 Task: In the  document Regularexercisemeet.rtf Change font size of watermark '117' and place the watermark  'Diagonally '. Insert footer and write ww.ramsons.com
Action: Mouse moved to (300, 392)
Screenshot: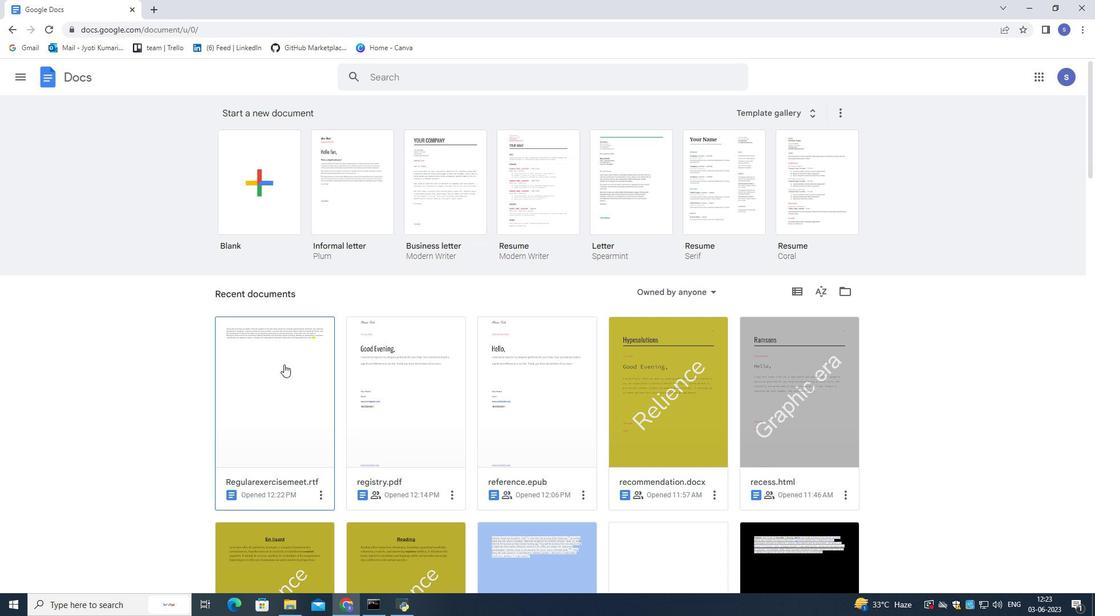 
Action: Mouse pressed left at (300, 392)
Screenshot: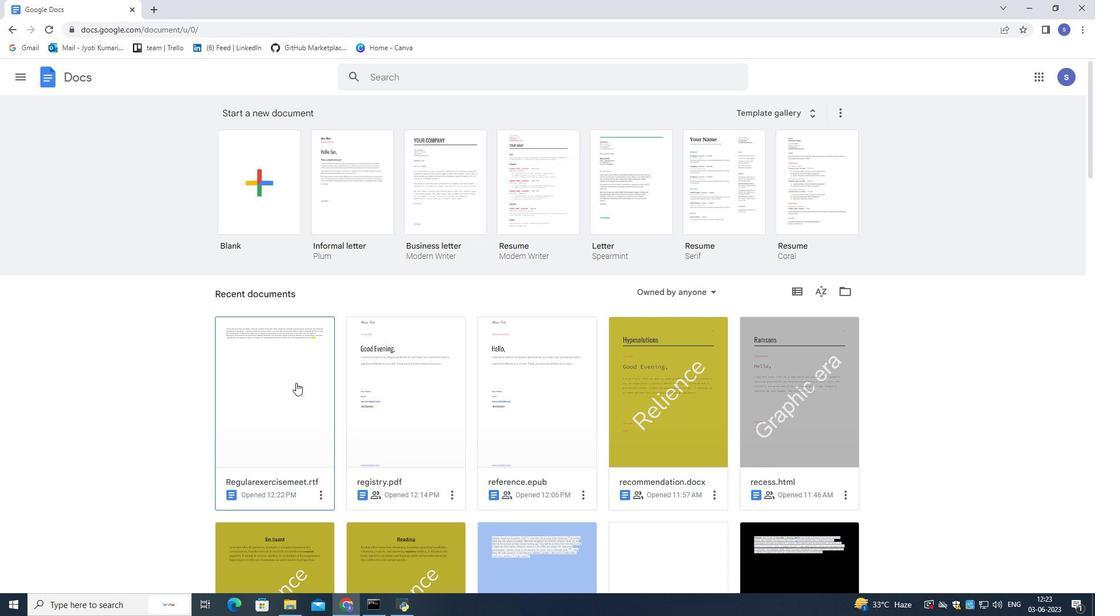 
Action: Mouse moved to (301, 392)
Screenshot: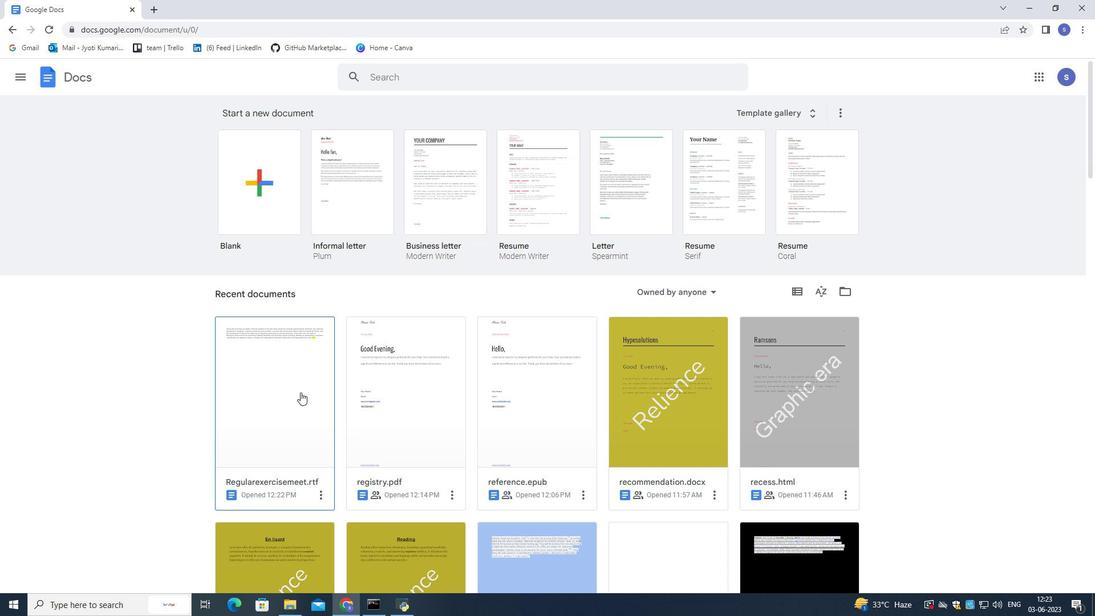
Action: Mouse pressed left at (301, 392)
Screenshot: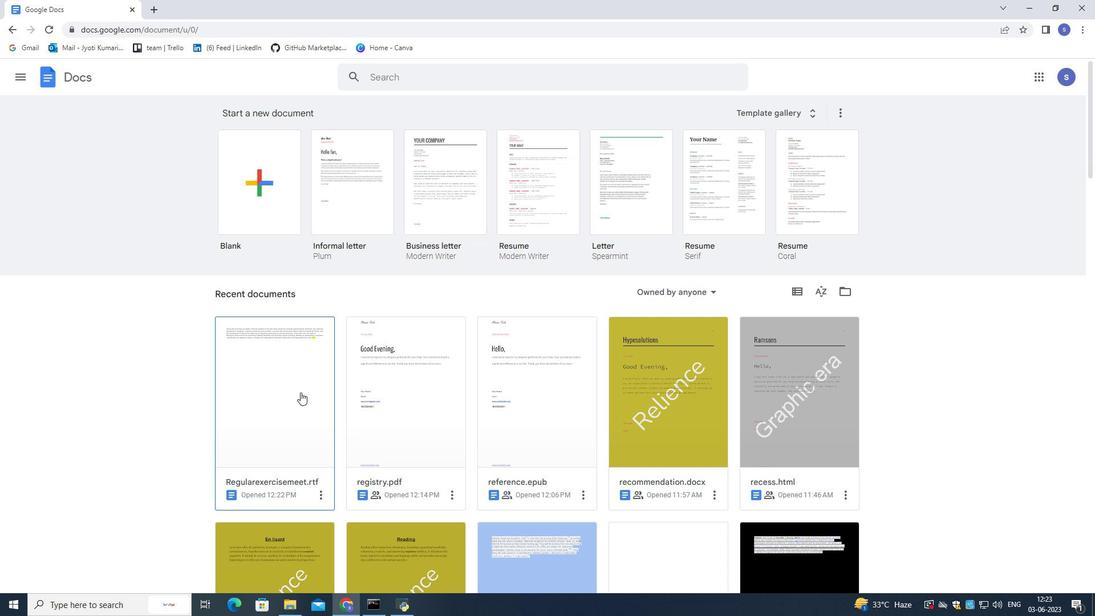 
Action: Mouse moved to (509, 388)
Screenshot: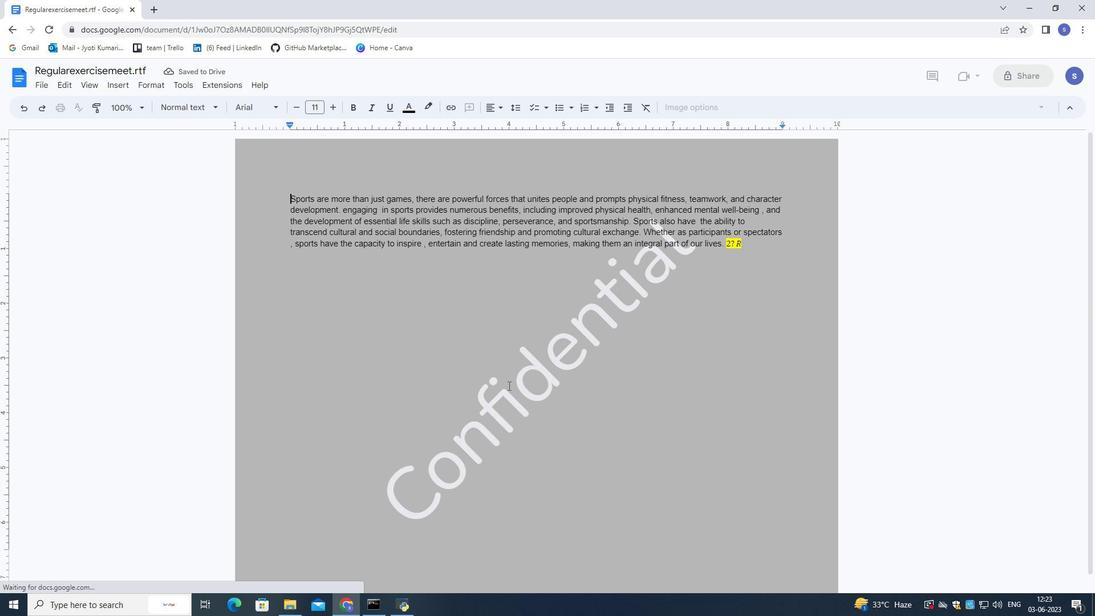 
Action: Mouse pressed left at (509, 388)
Screenshot: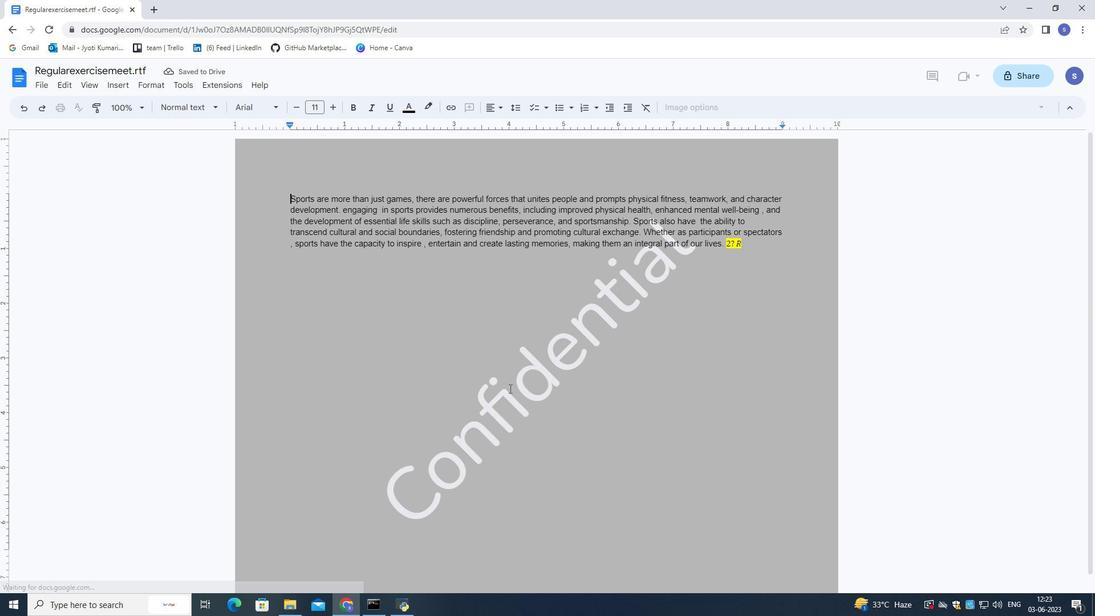 
Action: Mouse moved to (510, 392)
Screenshot: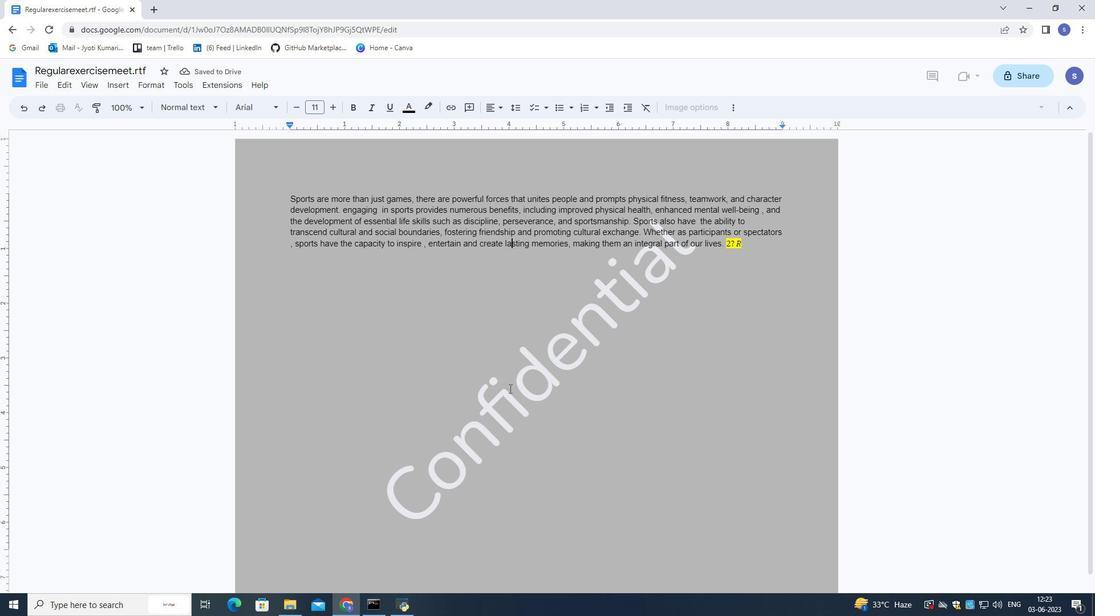 
Action: Mouse pressed left at (510, 392)
Screenshot: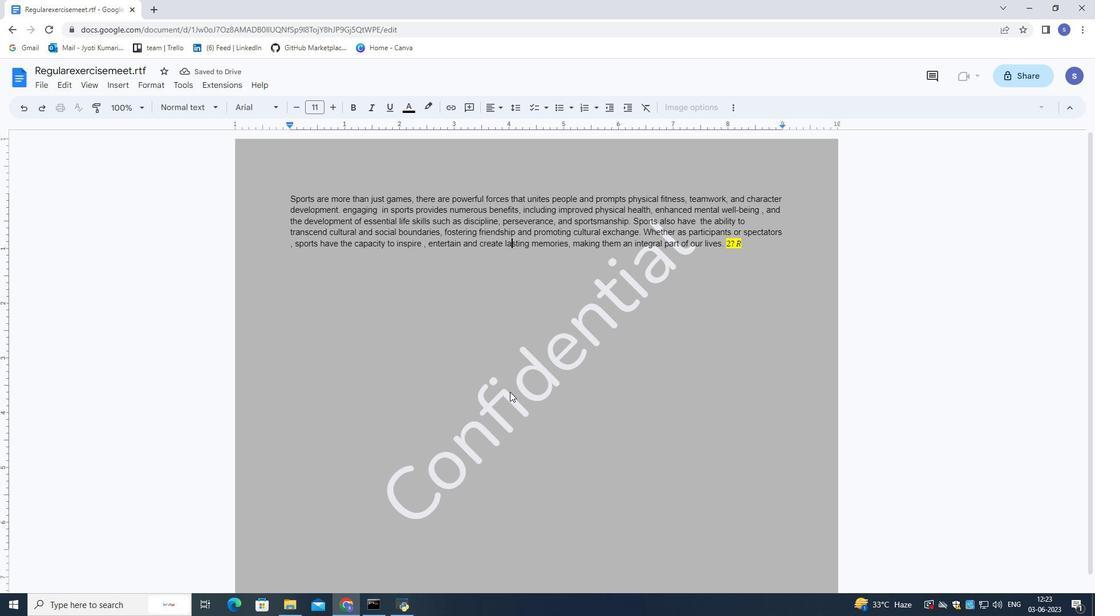 
Action: Mouse pressed left at (510, 392)
Screenshot: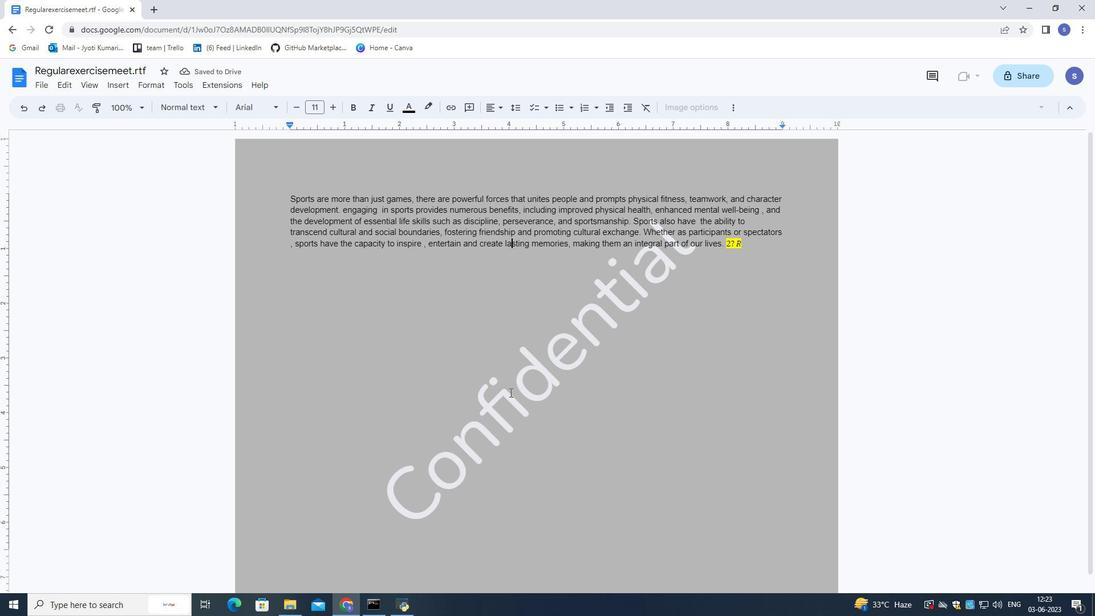 
Action: Mouse pressed left at (510, 392)
Screenshot: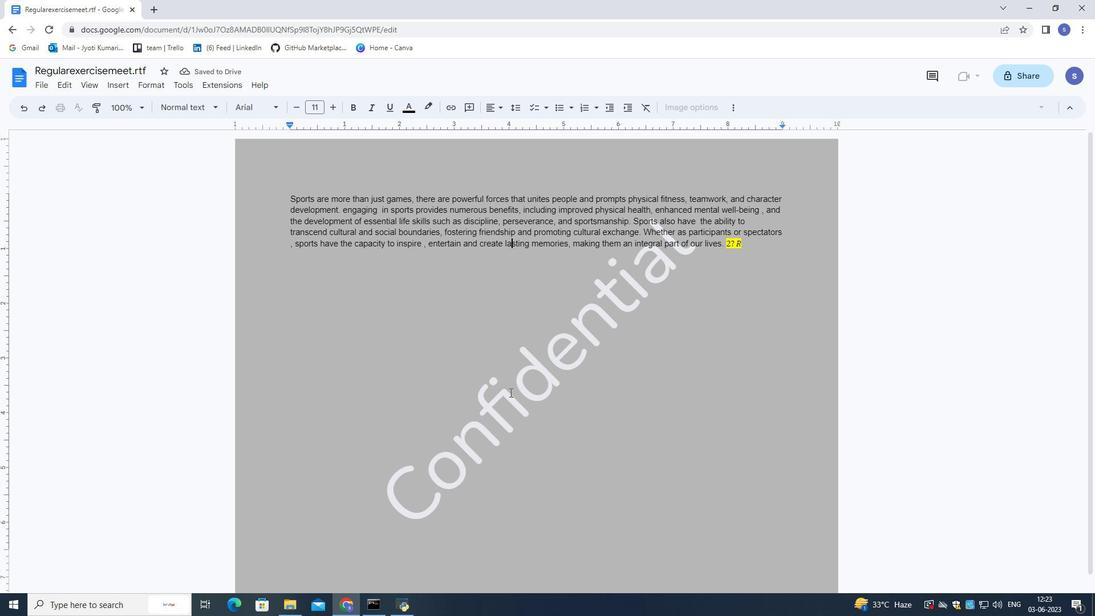 
Action: Mouse pressed left at (510, 392)
Screenshot: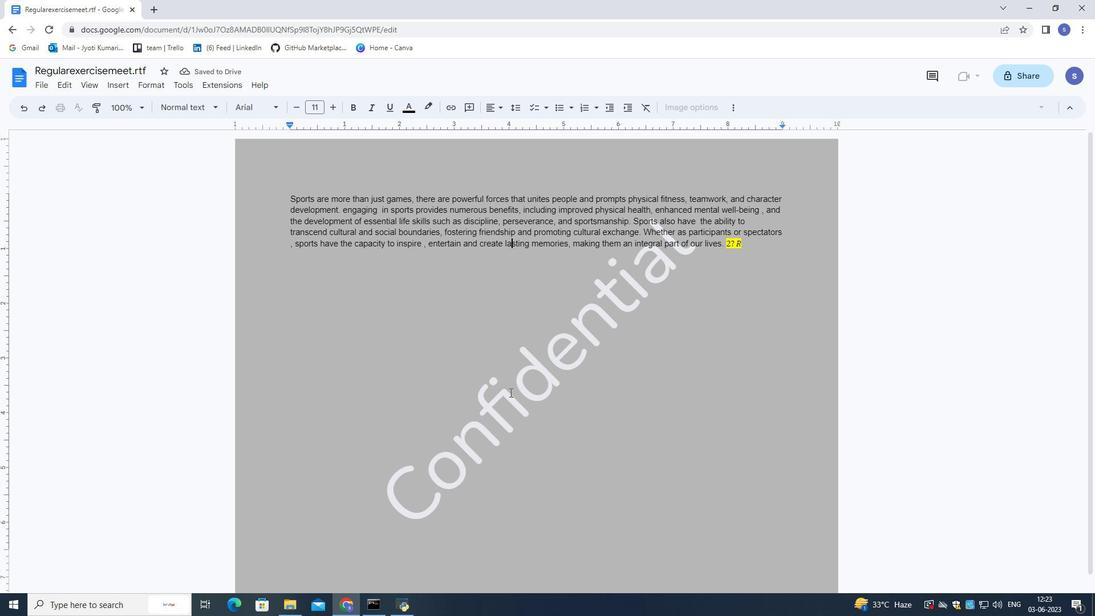 
Action: Mouse moved to (509, 392)
Screenshot: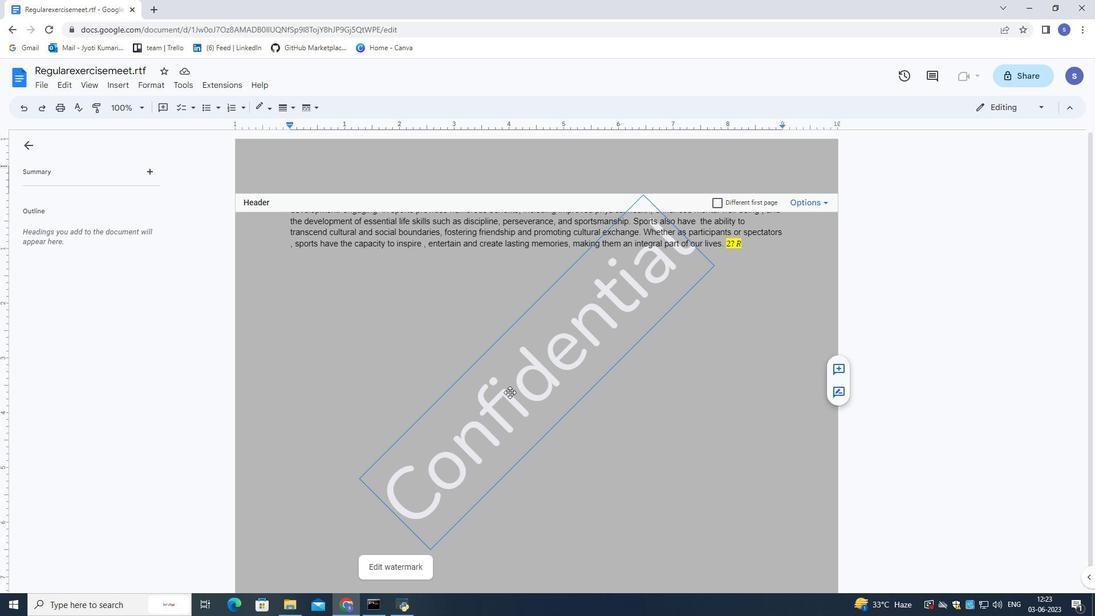 
Action: Mouse scrolled (509, 392) with delta (0, 0)
Screenshot: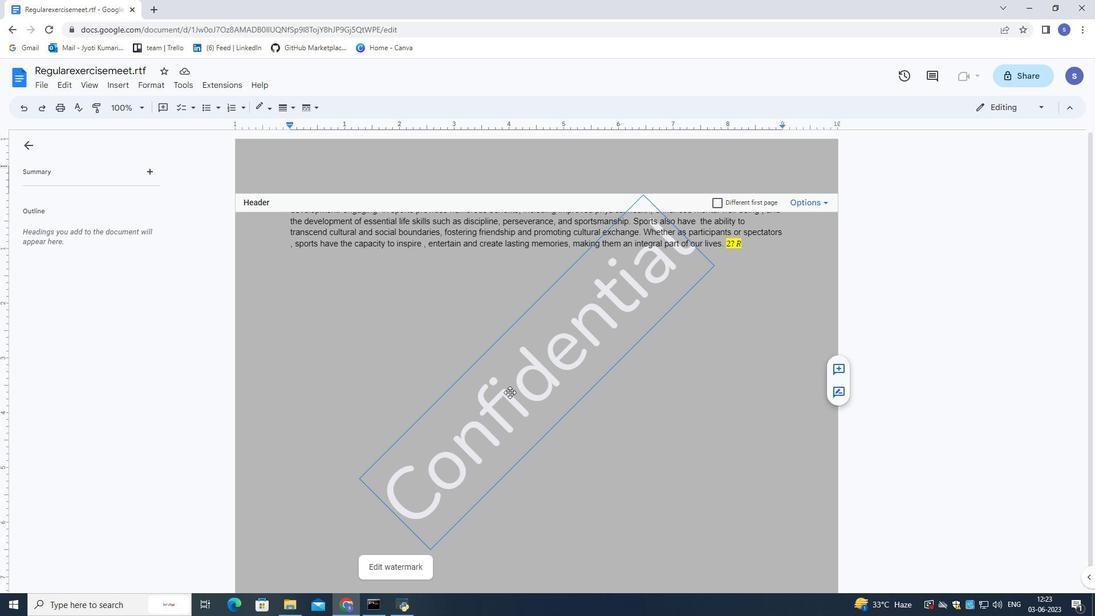 
Action: Mouse scrolled (509, 392) with delta (0, 0)
Screenshot: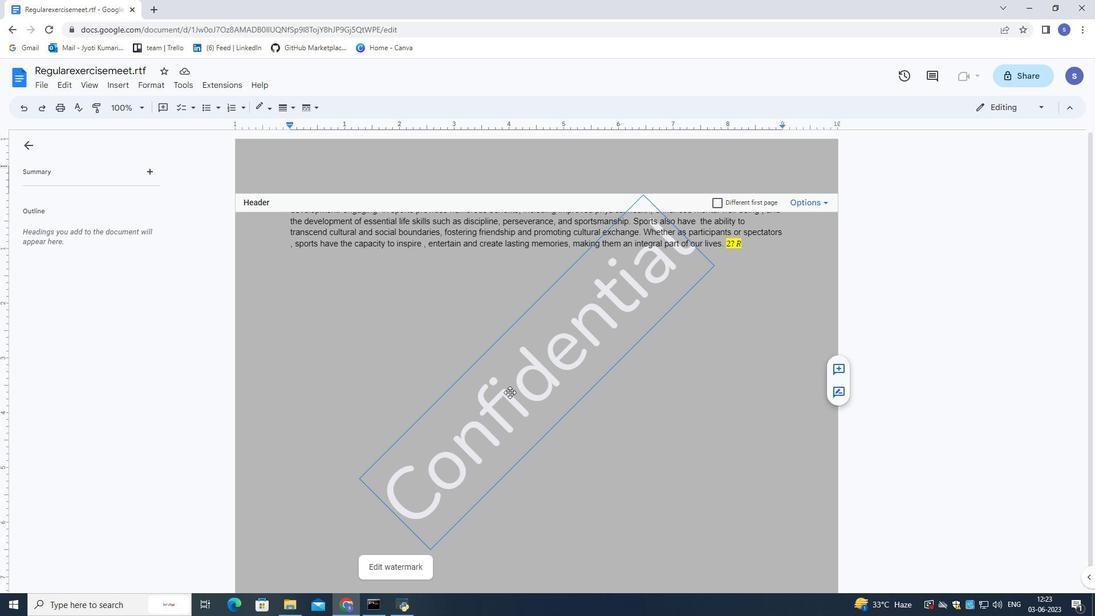 
Action: Mouse moved to (509, 393)
Screenshot: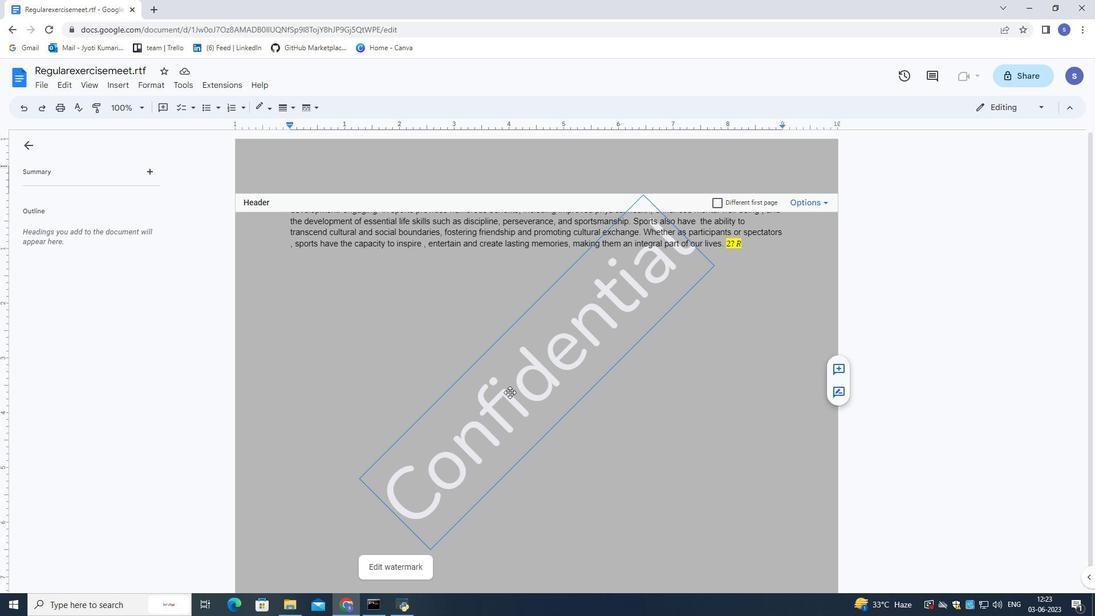 
Action: Mouse scrolled (509, 392) with delta (0, 0)
Screenshot: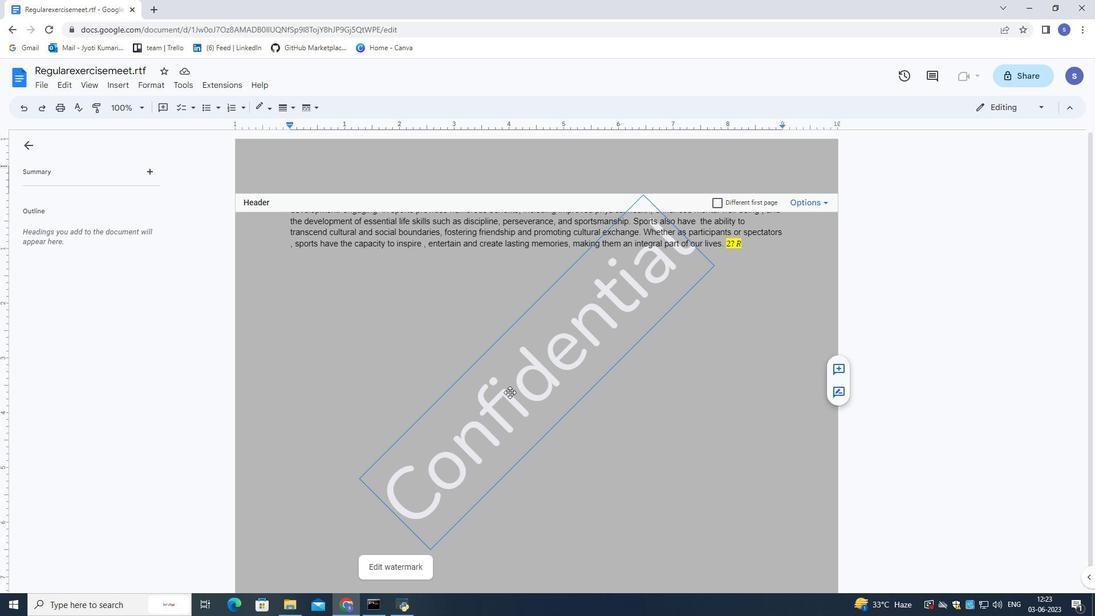 
Action: Mouse scrolled (509, 392) with delta (0, 0)
Screenshot: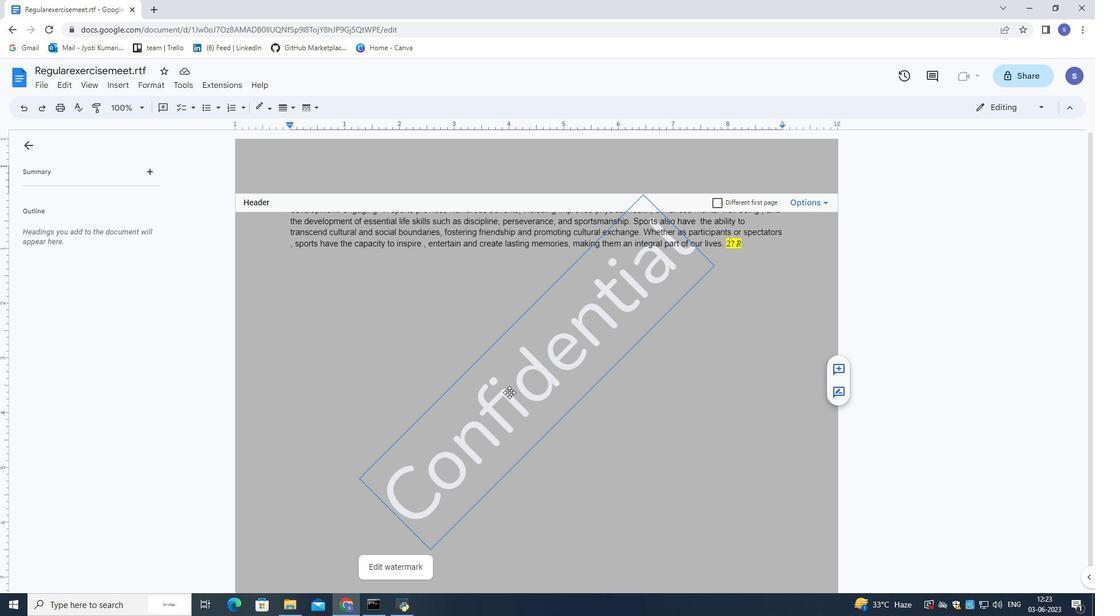 
Action: Mouse moved to (412, 551)
Screenshot: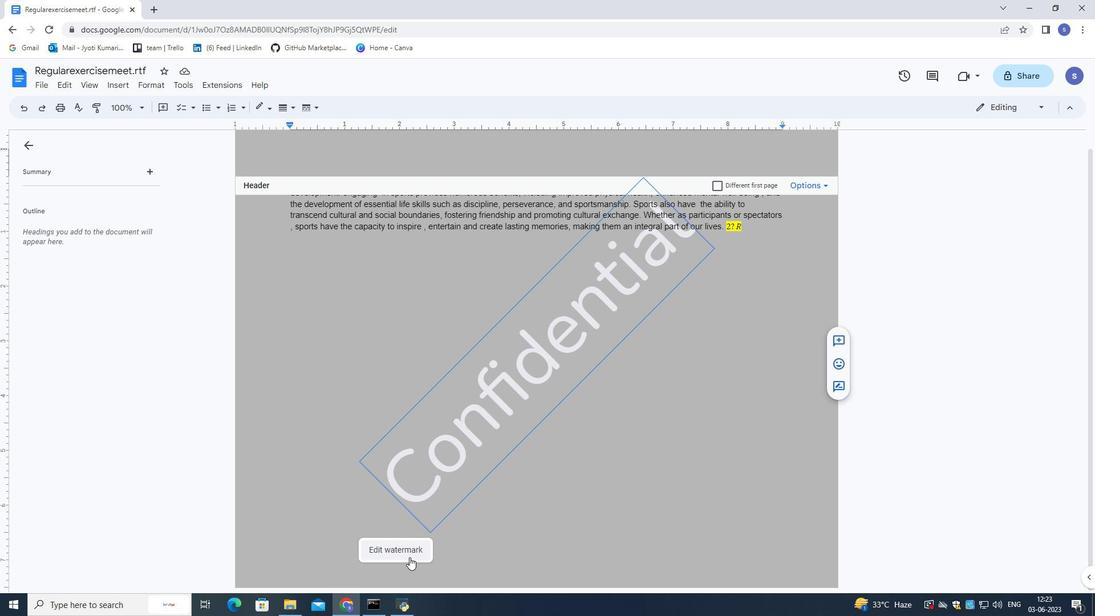 
Action: Mouse pressed left at (412, 551)
Screenshot: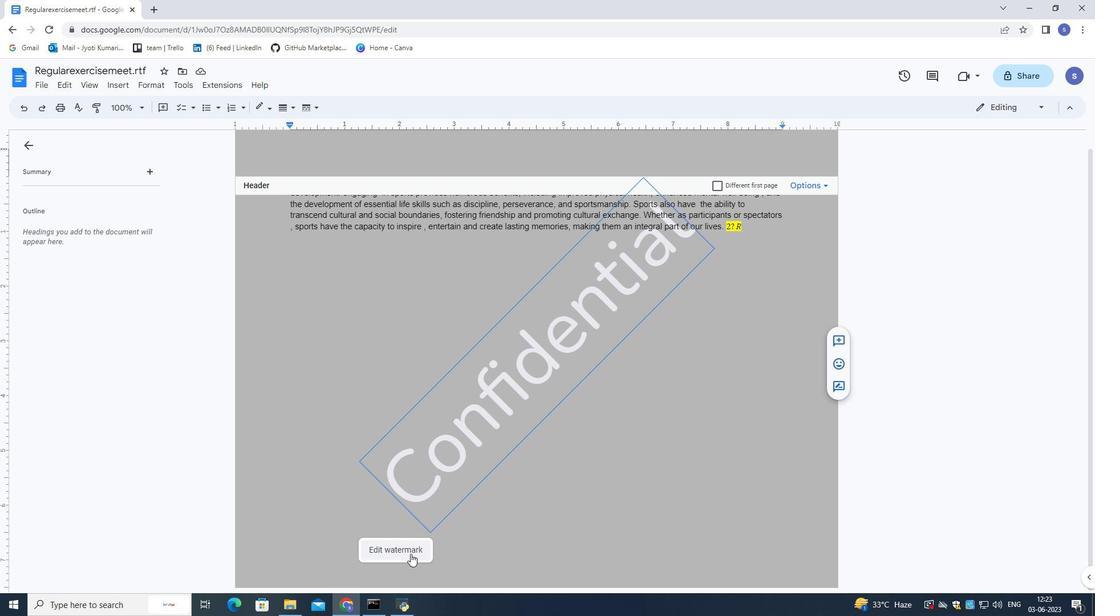 
Action: Mouse moved to (996, 257)
Screenshot: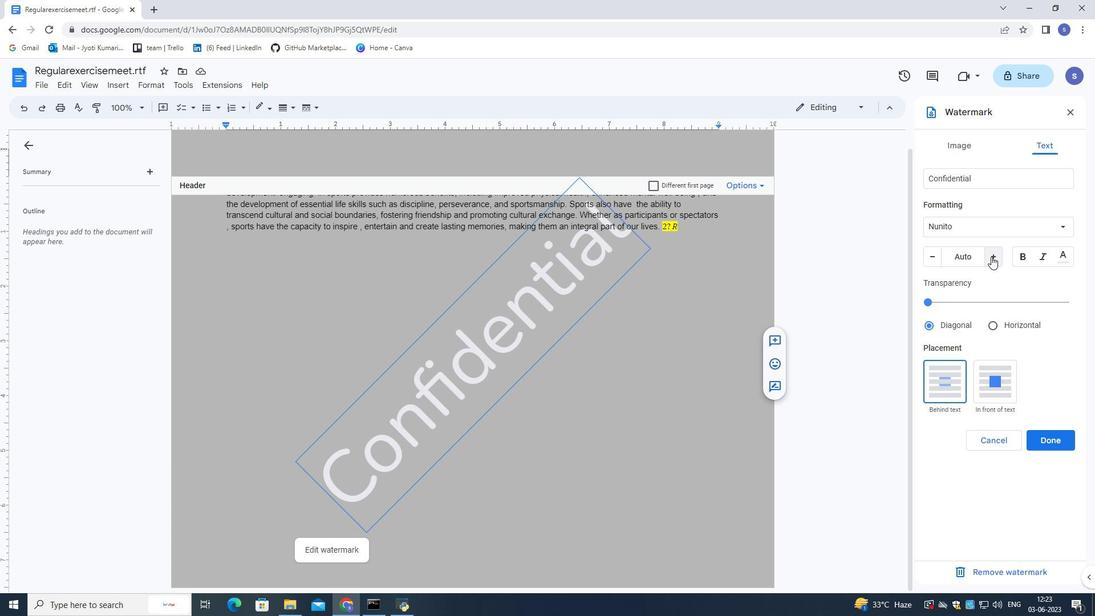 
Action: Mouse pressed left at (996, 257)
Screenshot: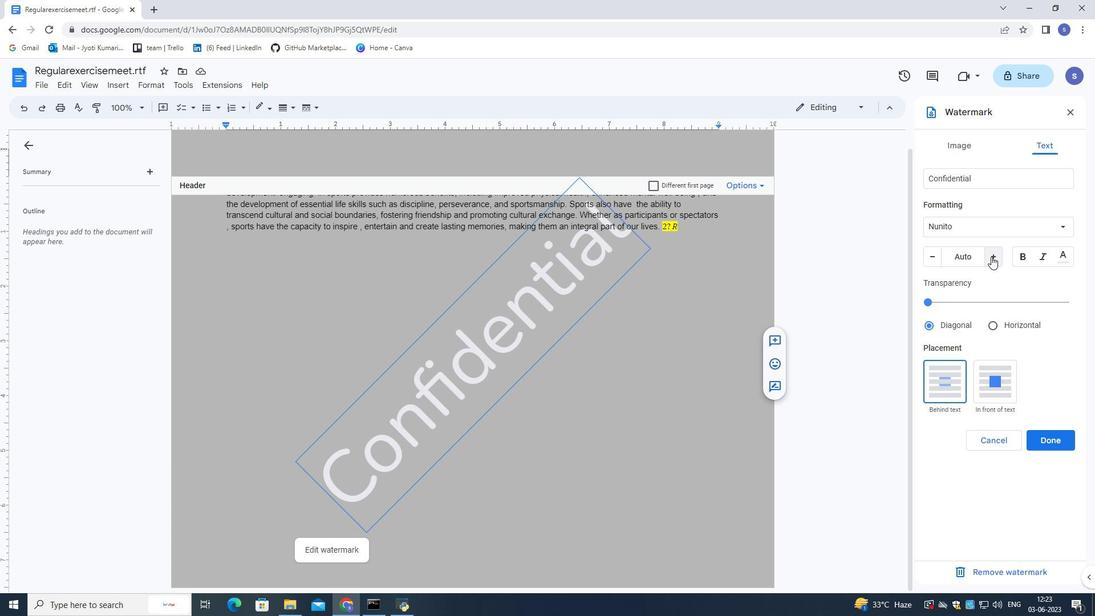
Action: Mouse moved to (996, 257)
Screenshot: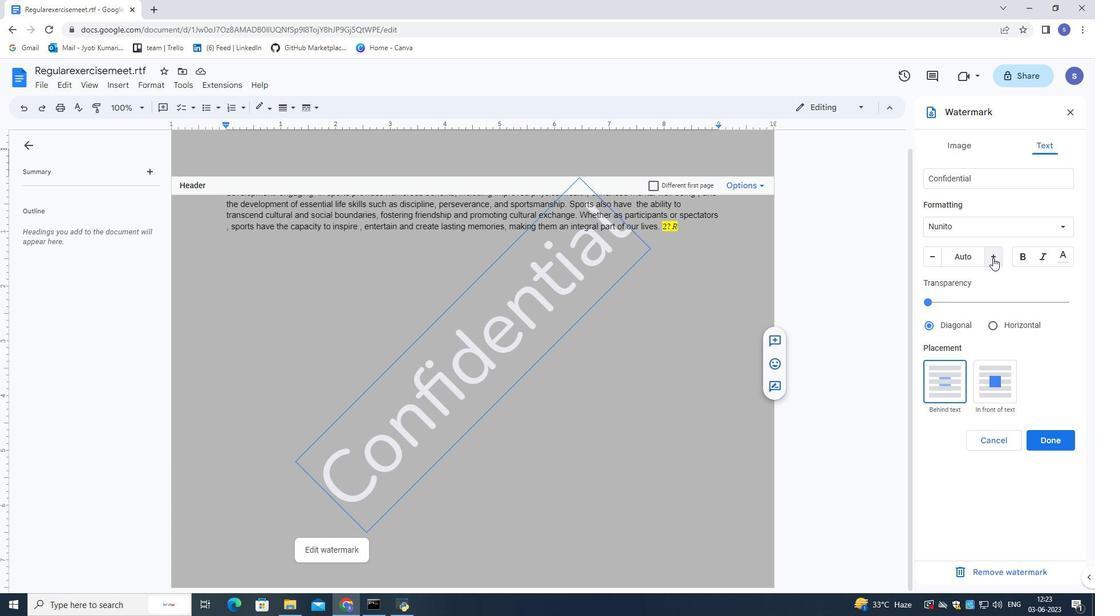 
Action: Mouse pressed left at (996, 257)
Screenshot: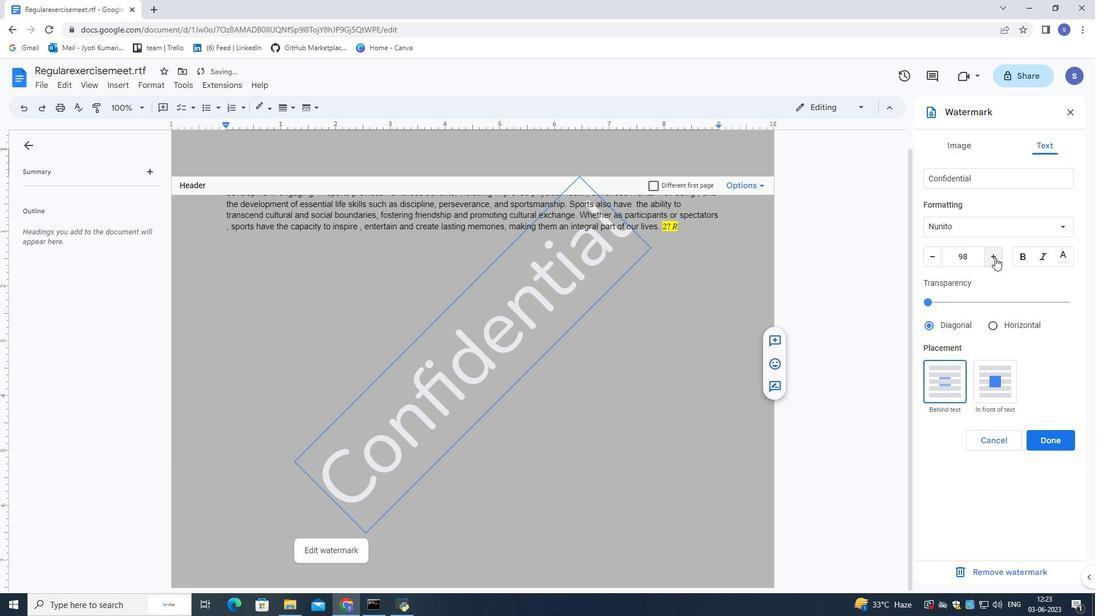 
Action: Mouse pressed left at (996, 257)
Screenshot: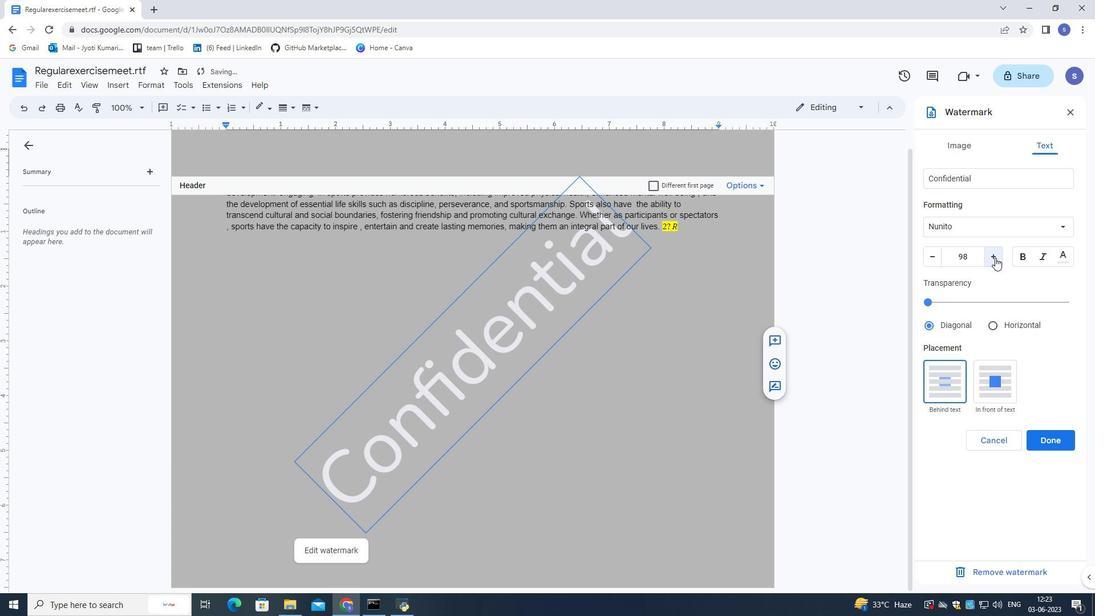 
Action: Mouse pressed left at (996, 257)
Screenshot: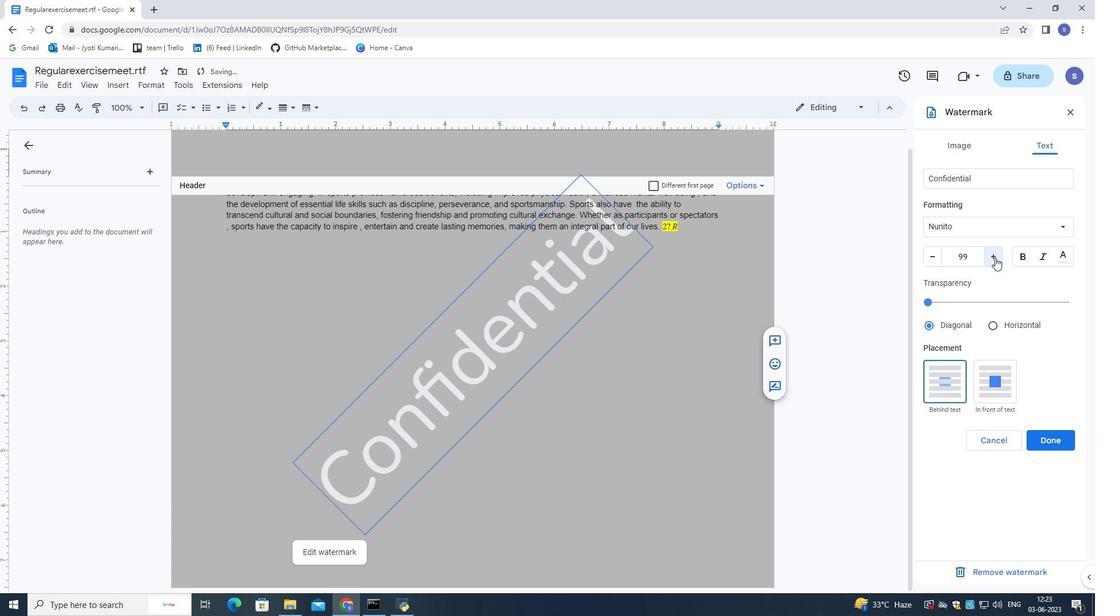 
Action: Mouse pressed left at (996, 257)
Screenshot: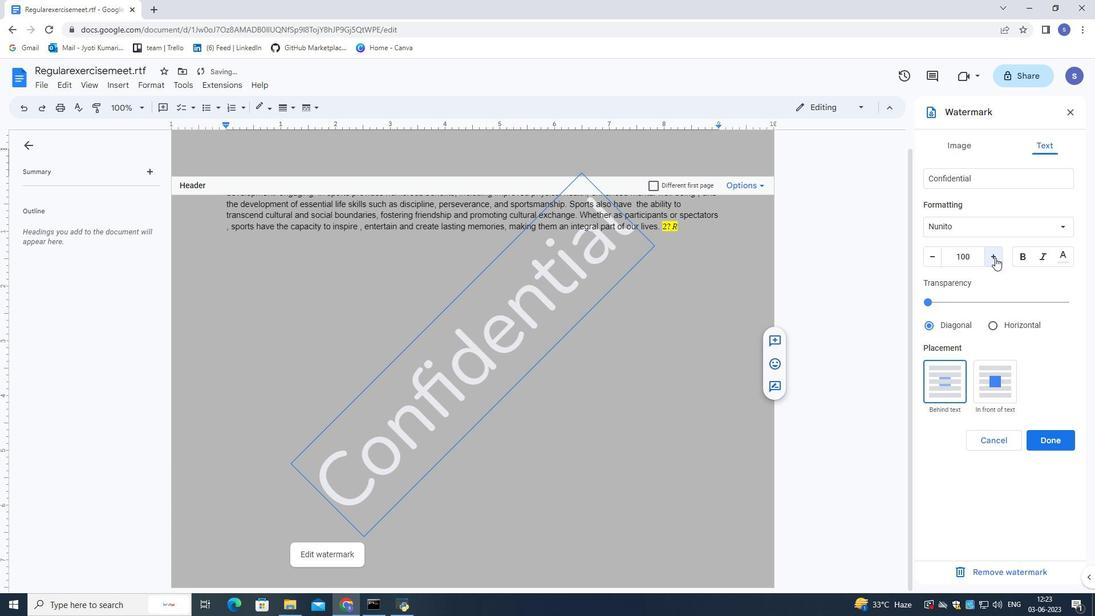 
Action: Mouse pressed left at (996, 257)
Screenshot: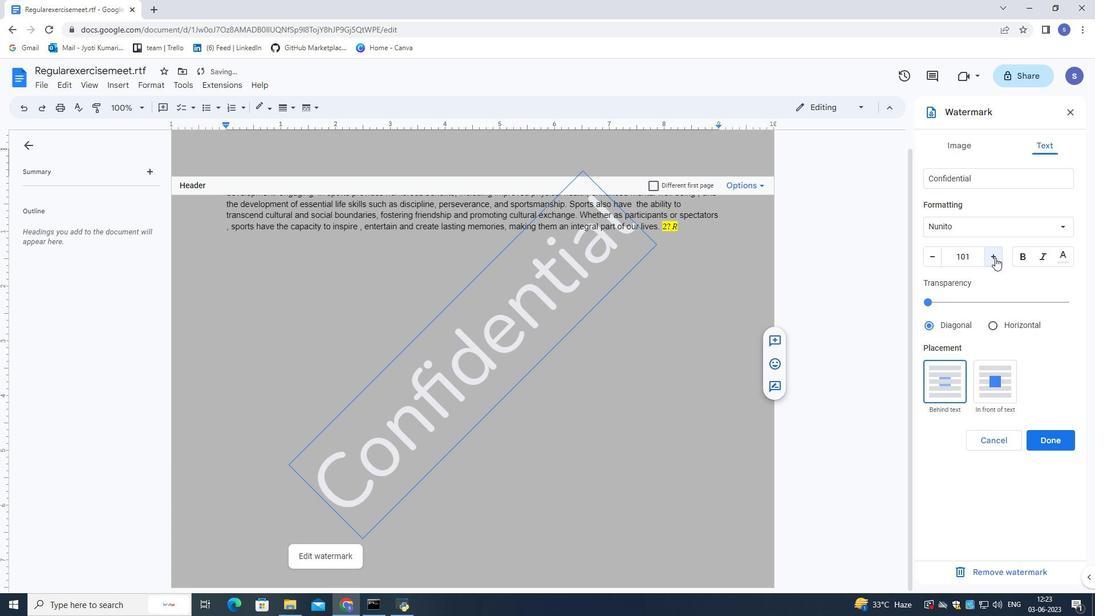 
Action: Mouse pressed left at (996, 257)
Screenshot: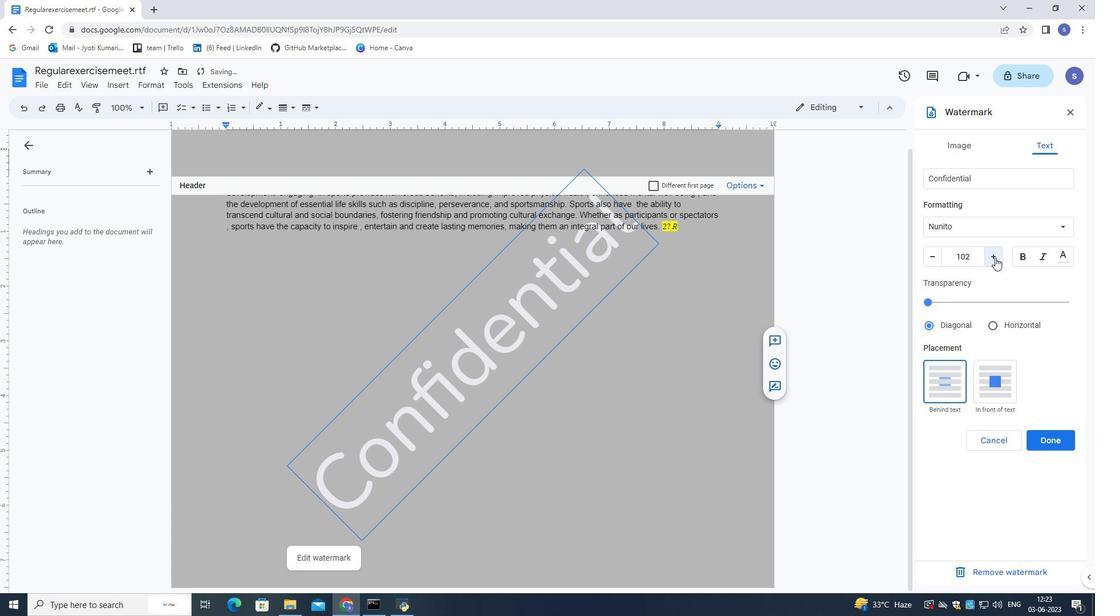 
Action: Mouse pressed left at (996, 257)
Screenshot: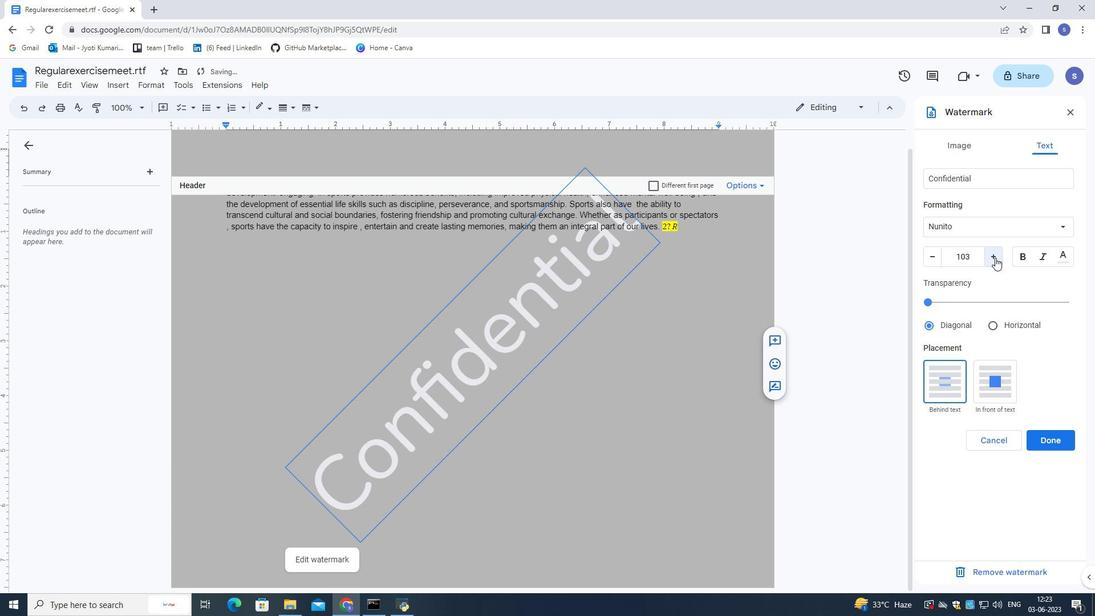 
Action: Mouse pressed left at (996, 257)
Screenshot: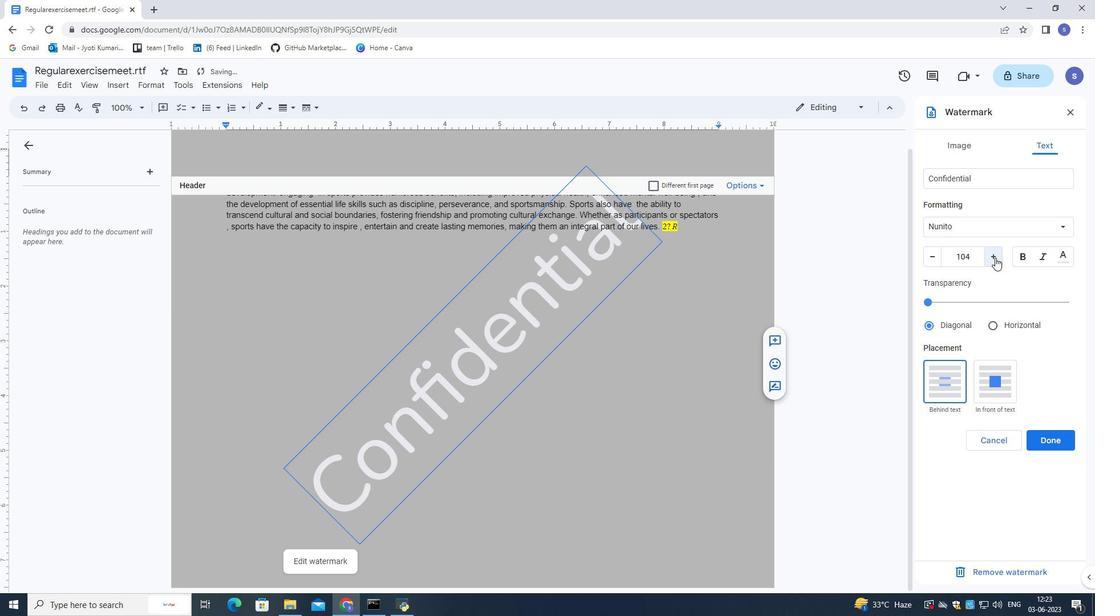 
Action: Mouse pressed left at (996, 257)
Screenshot: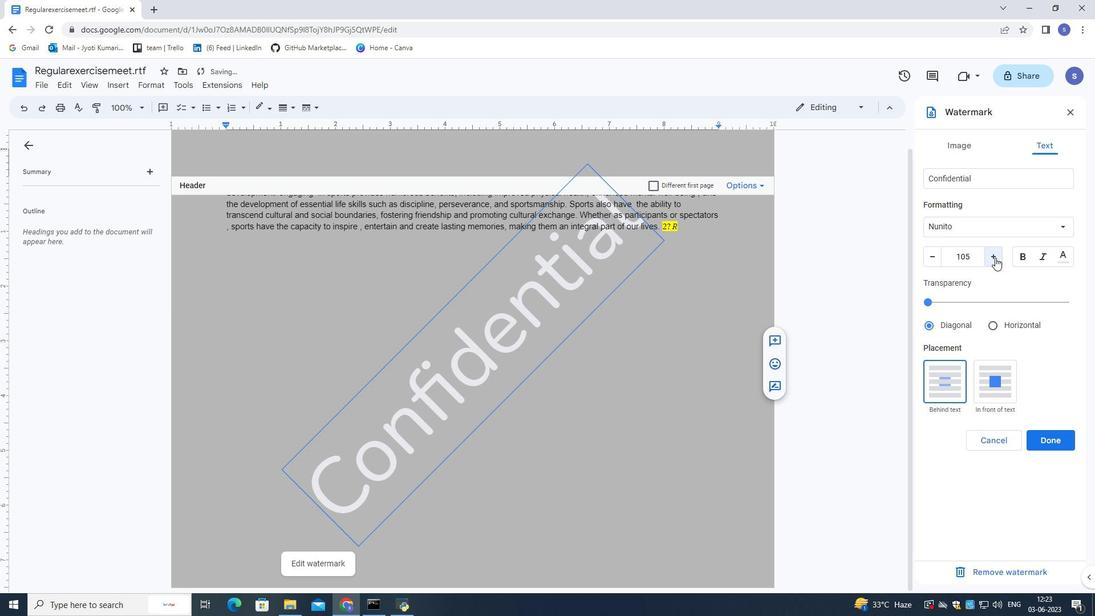 
Action: Mouse pressed left at (996, 257)
Screenshot: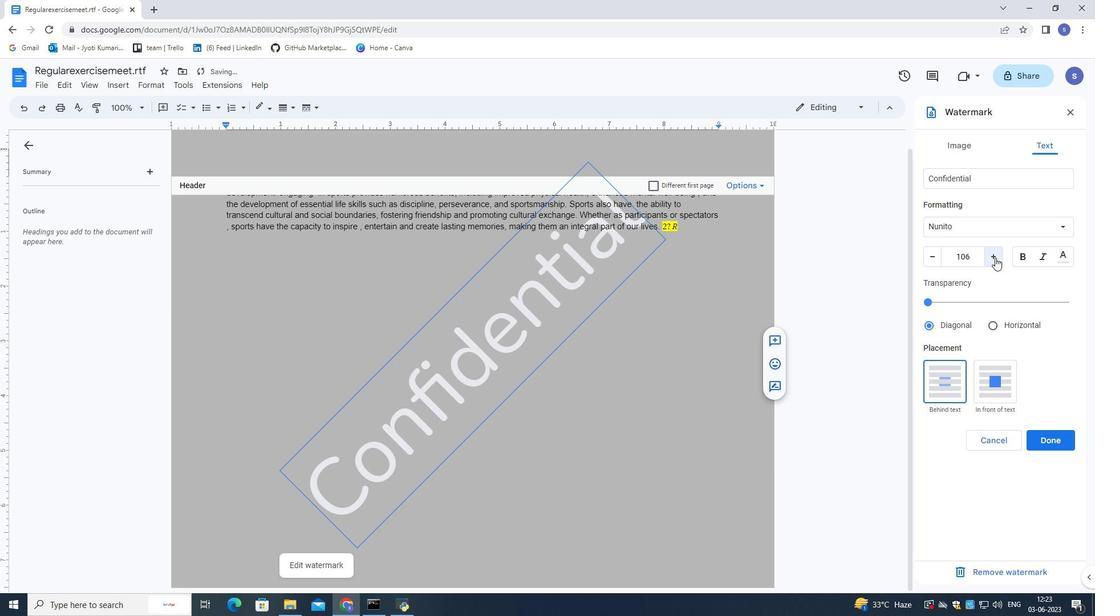 
Action: Mouse pressed left at (996, 257)
Screenshot: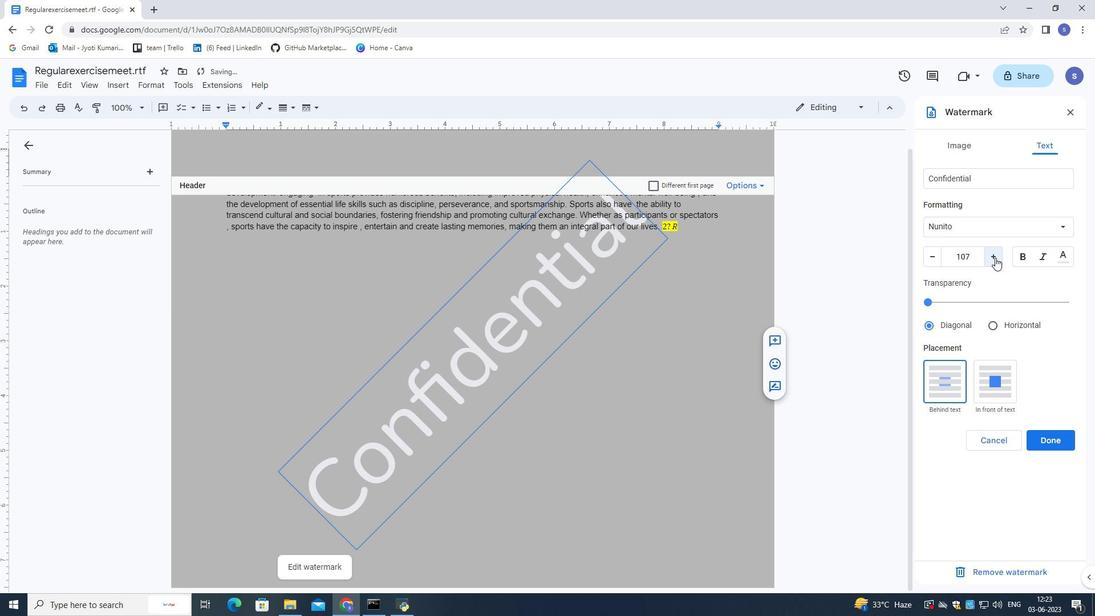 
Action: Mouse pressed left at (996, 257)
Screenshot: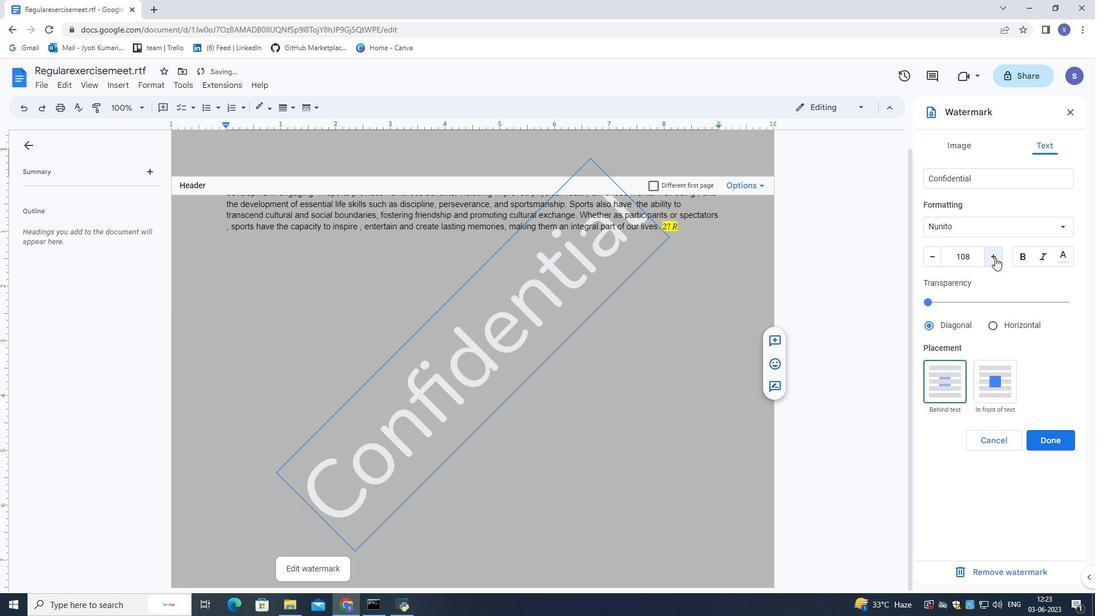 
Action: Mouse pressed left at (996, 257)
Screenshot: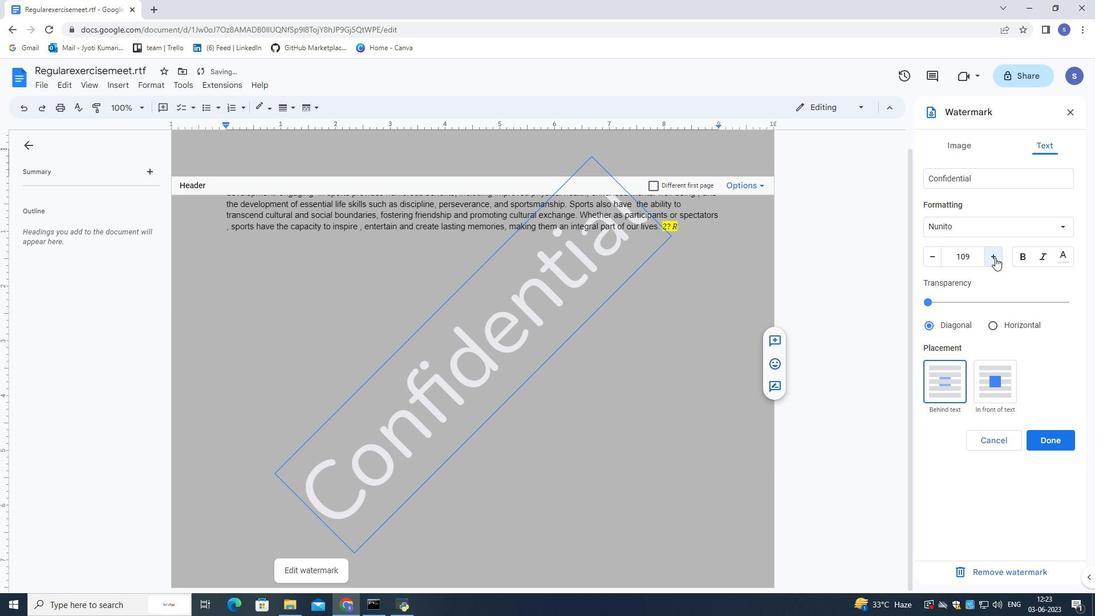 
Action: Mouse pressed left at (996, 257)
Screenshot: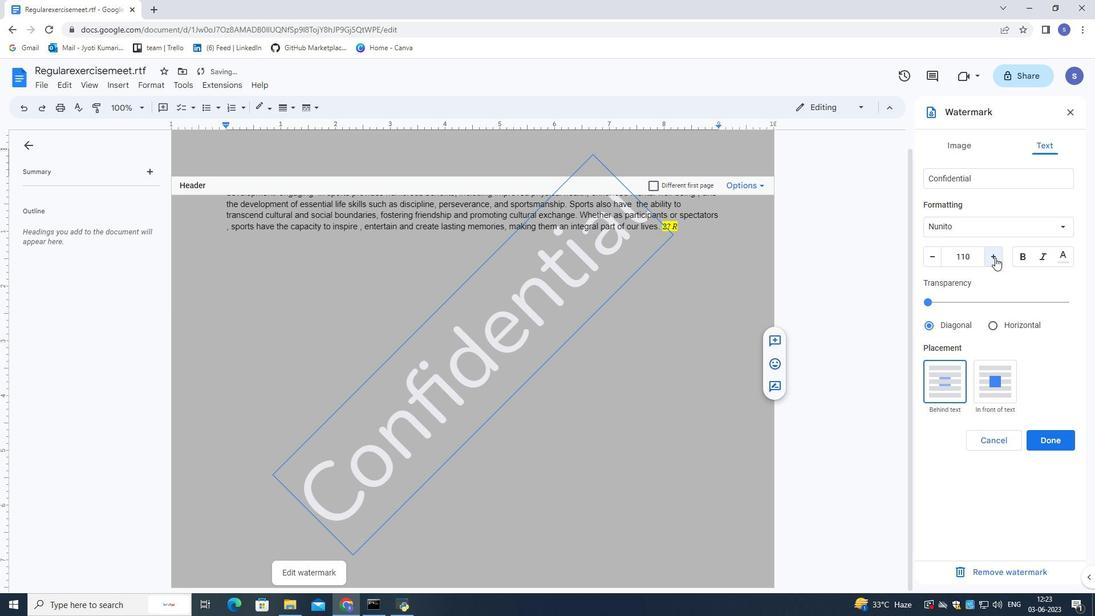 
Action: Mouse pressed left at (996, 257)
Screenshot: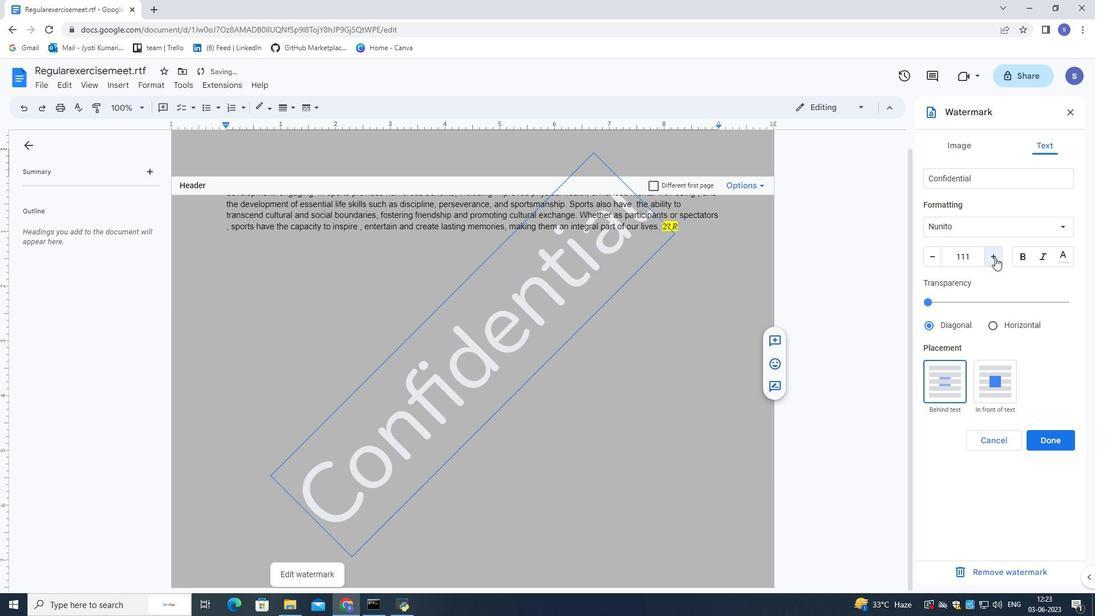 
Action: Mouse pressed left at (996, 257)
Screenshot: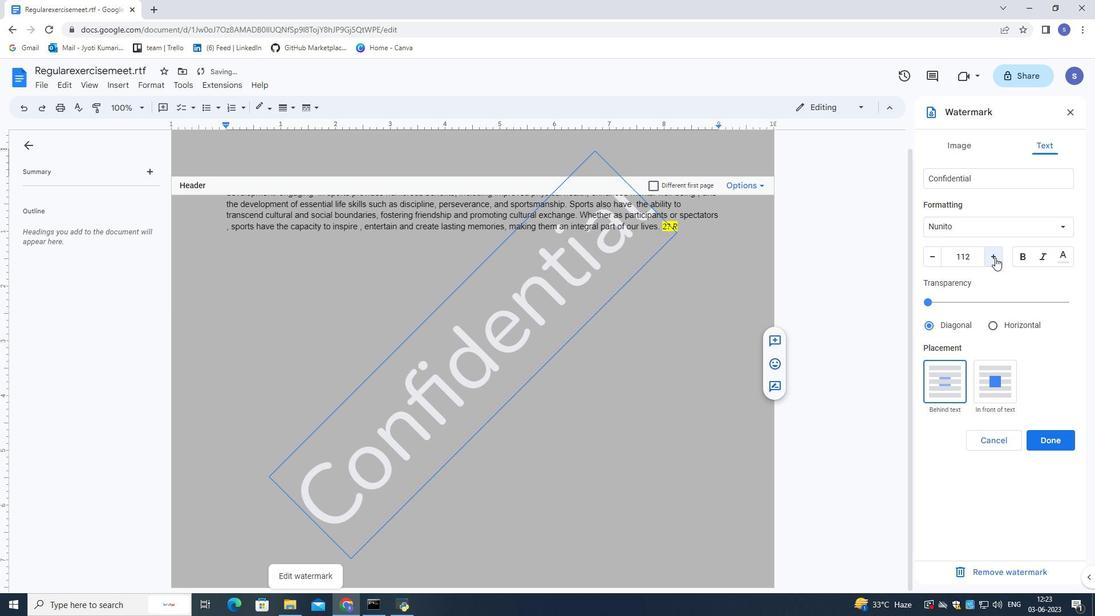 
Action: Mouse pressed left at (996, 257)
Screenshot: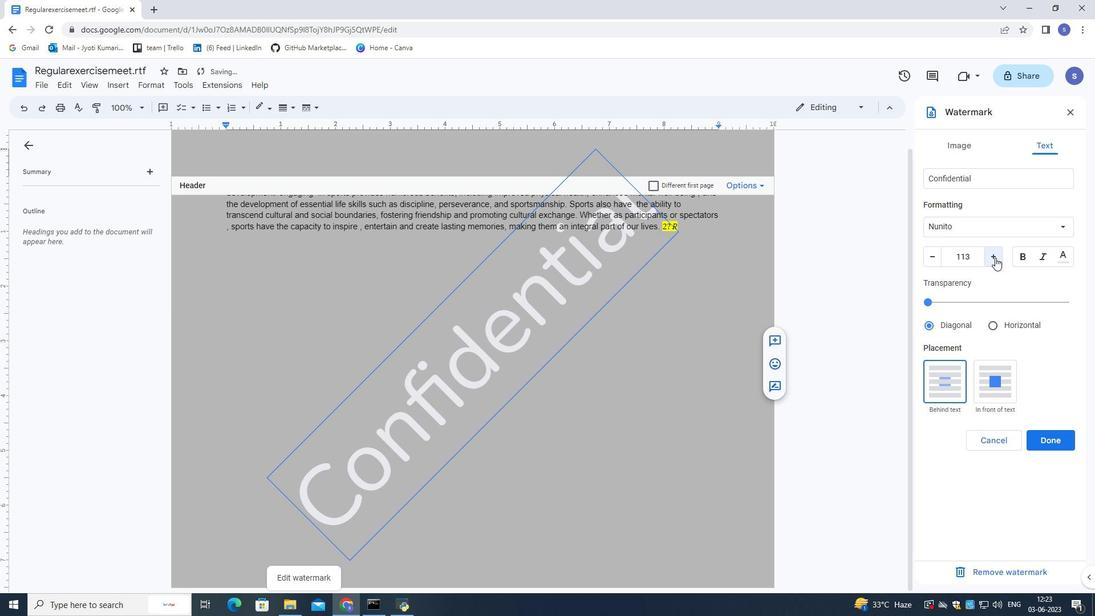 
Action: Mouse pressed left at (996, 257)
Screenshot: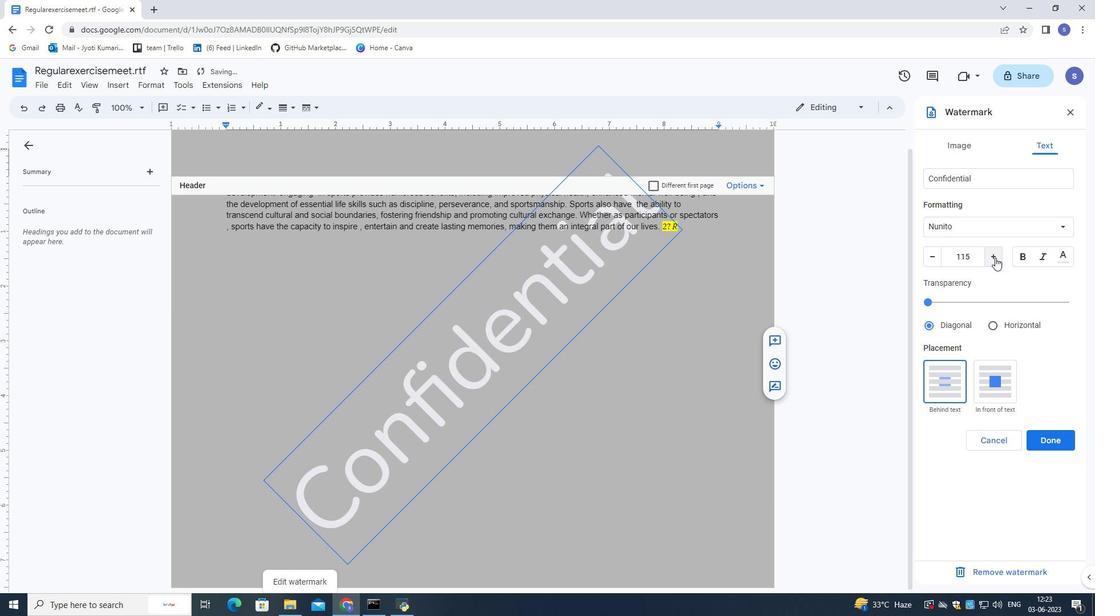 
Action: Mouse pressed left at (996, 257)
Screenshot: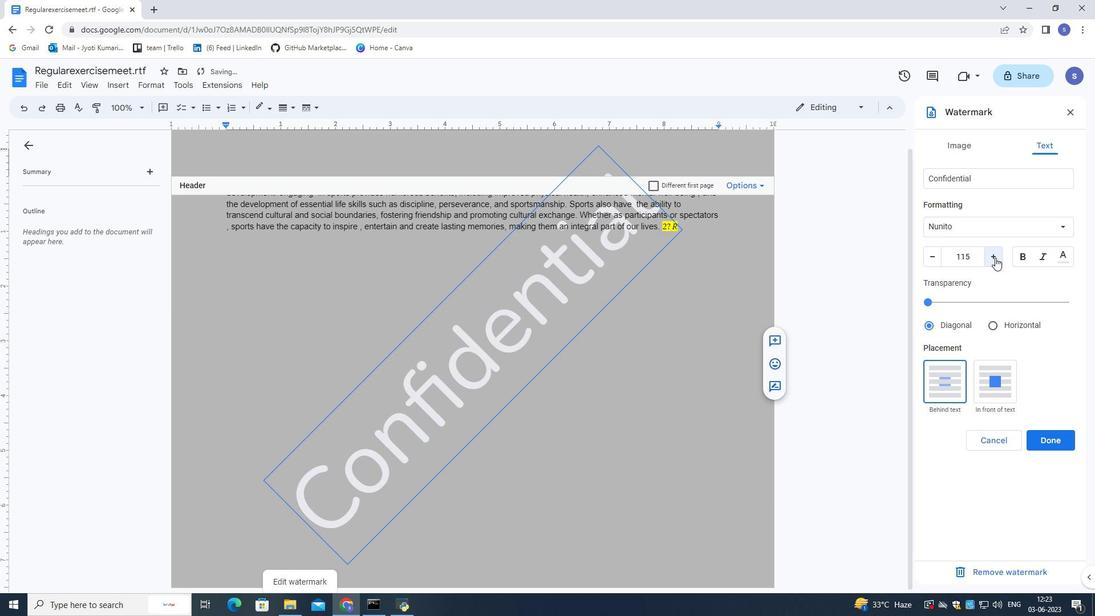 
Action: Mouse moved to (719, 307)
Screenshot: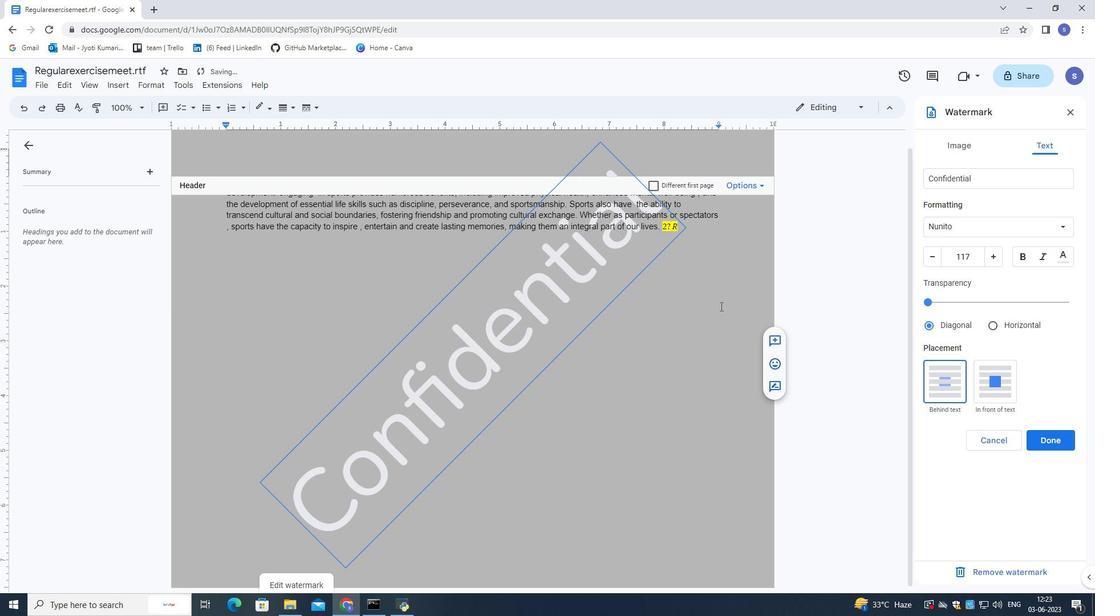 
Action: Mouse pressed left at (719, 307)
Screenshot: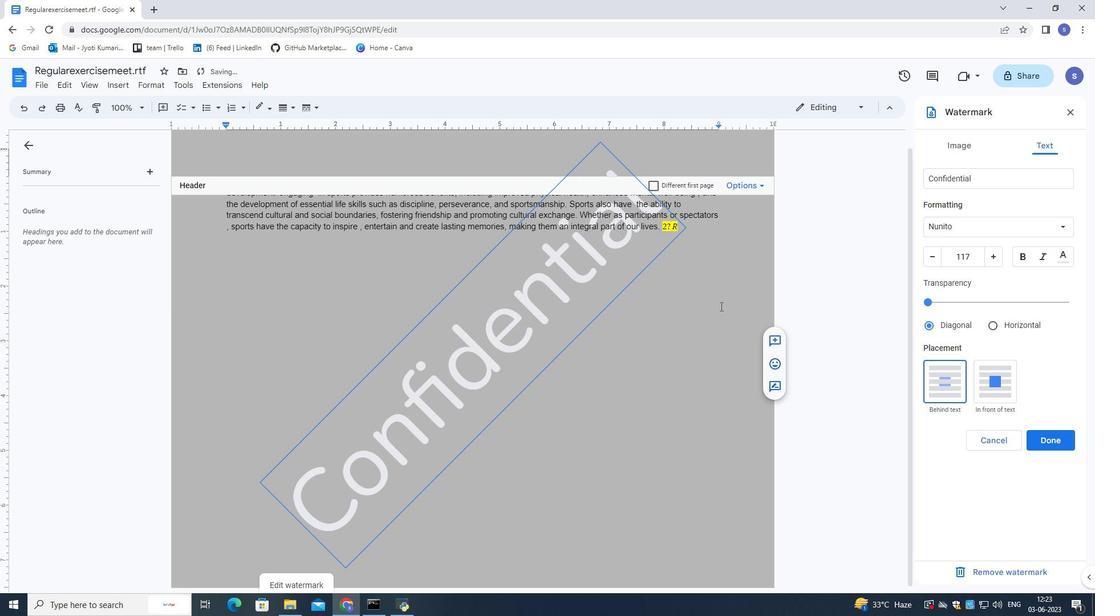 
Action: Mouse moved to (952, 325)
Screenshot: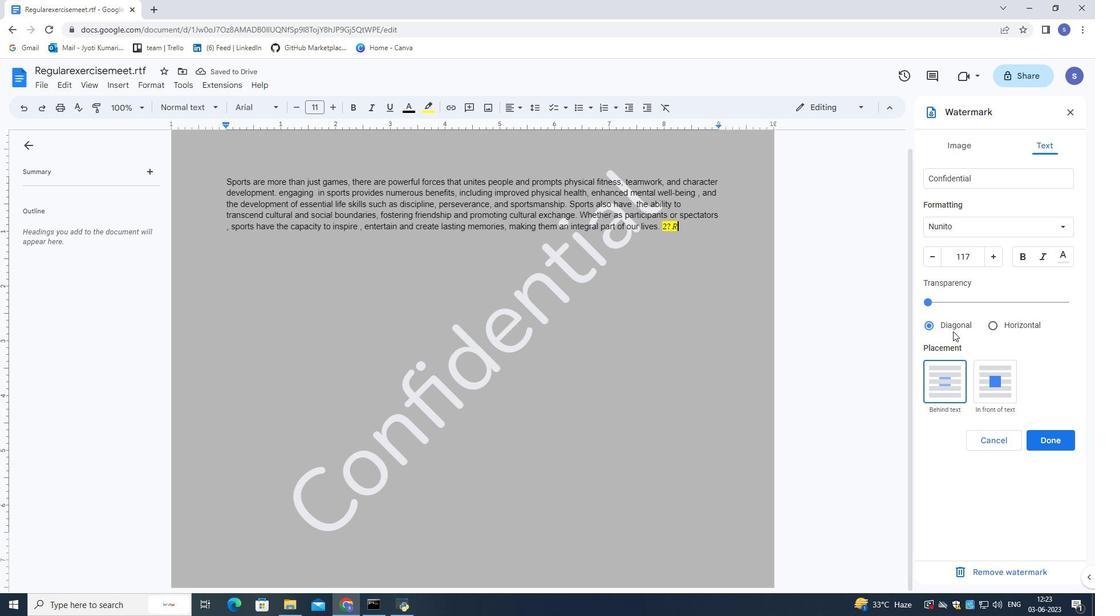 
Action: Mouse pressed left at (952, 325)
Screenshot: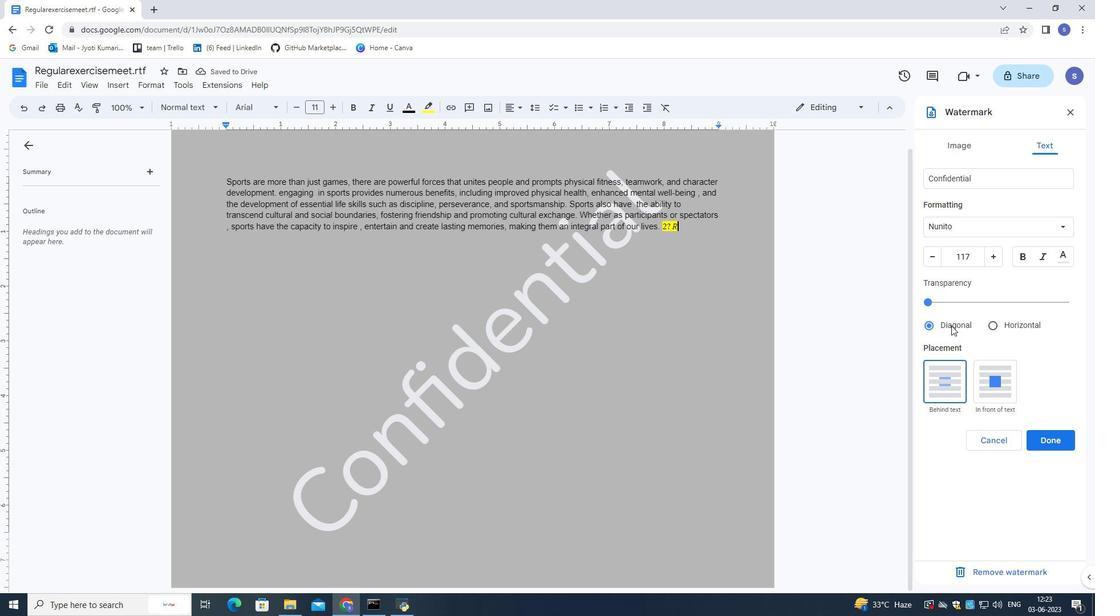 
Action: Mouse moved to (1050, 438)
Screenshot: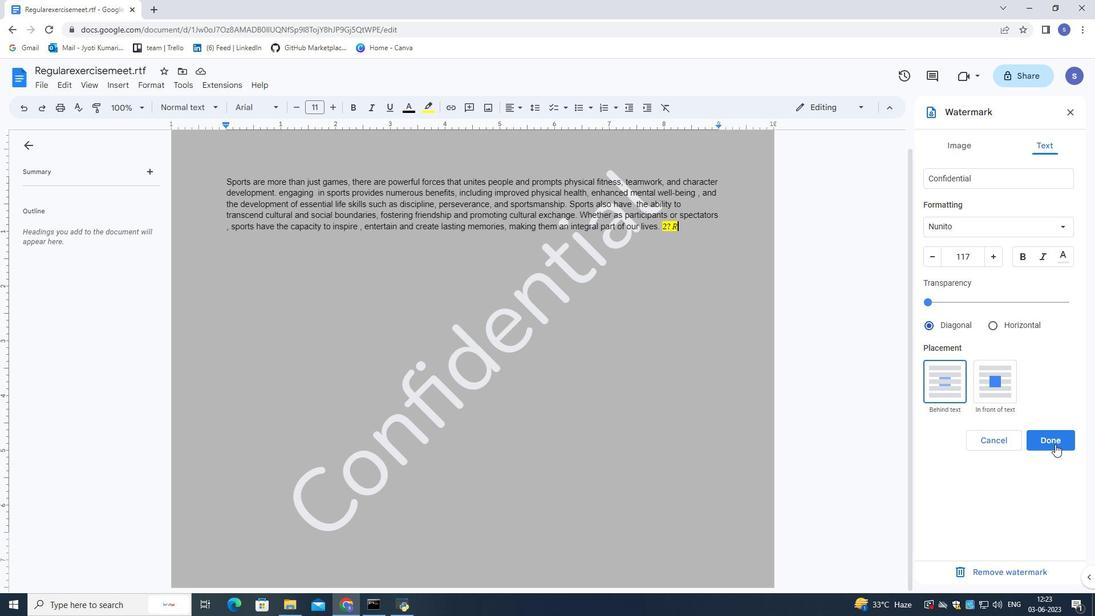 
Action: Mouse pressed left at (1050, 438)
Screenshot: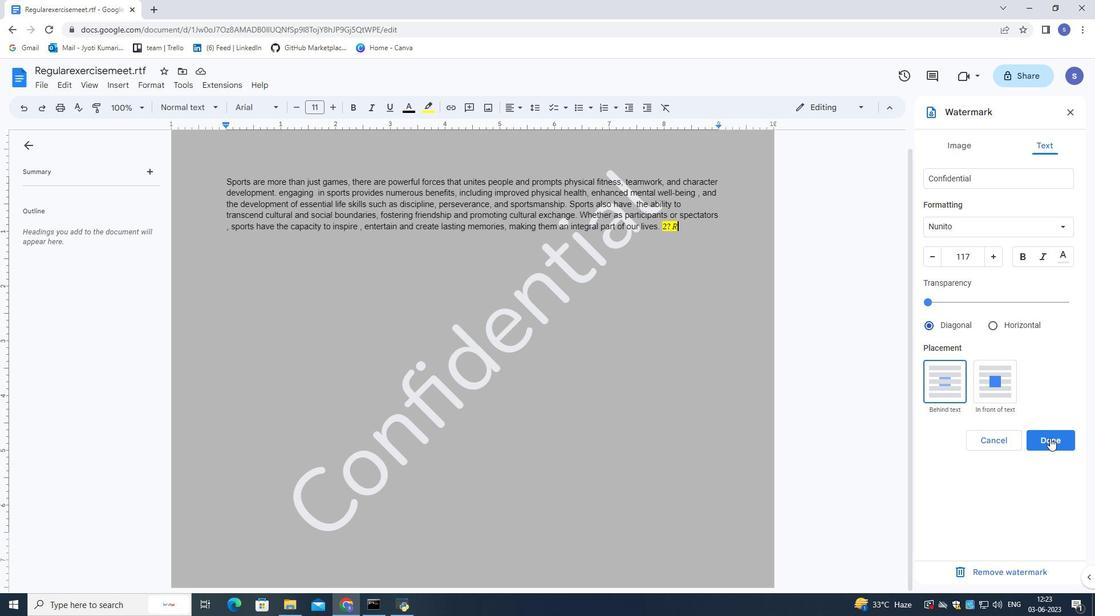 
Action: Mouse moved to (116, 83)
Screenshot: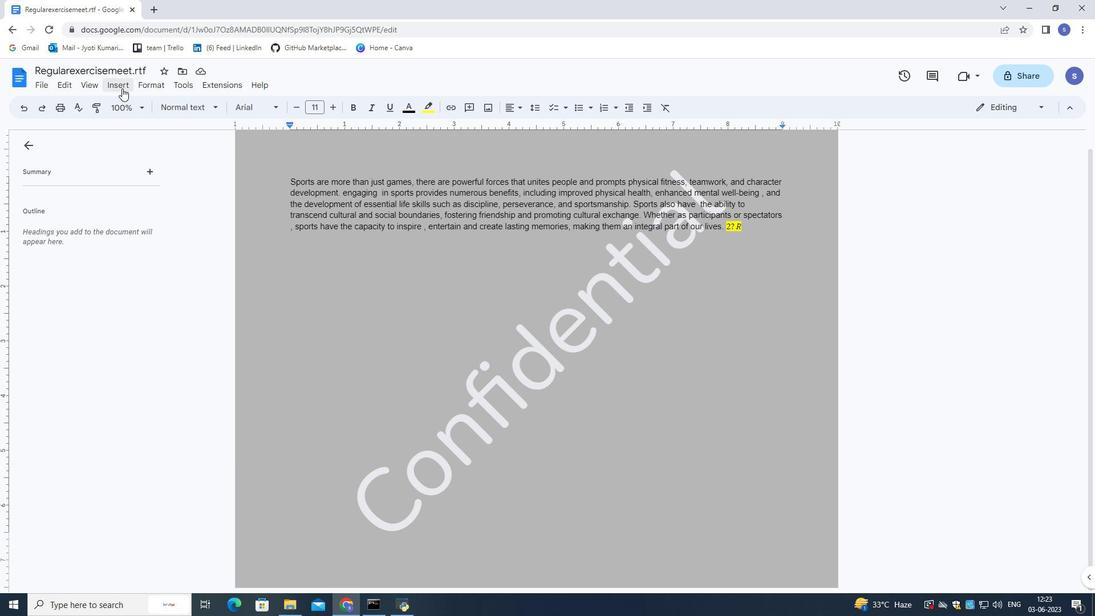 
Action: Mouse pressed left at (116, 83)
Screenshot: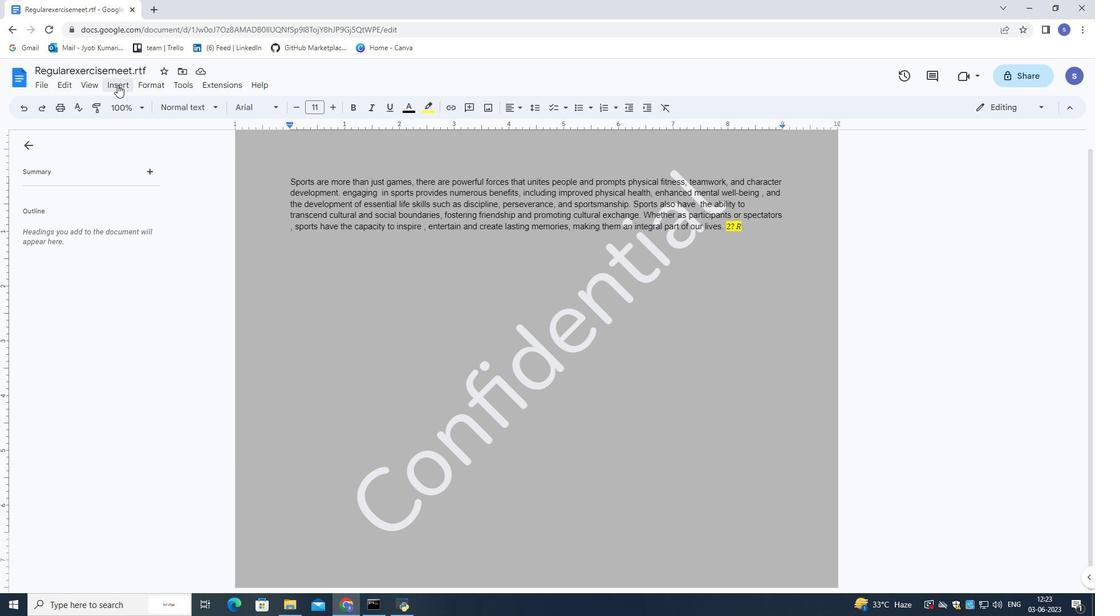 
Action: Mouse moved to (320, 390)
Screenshot: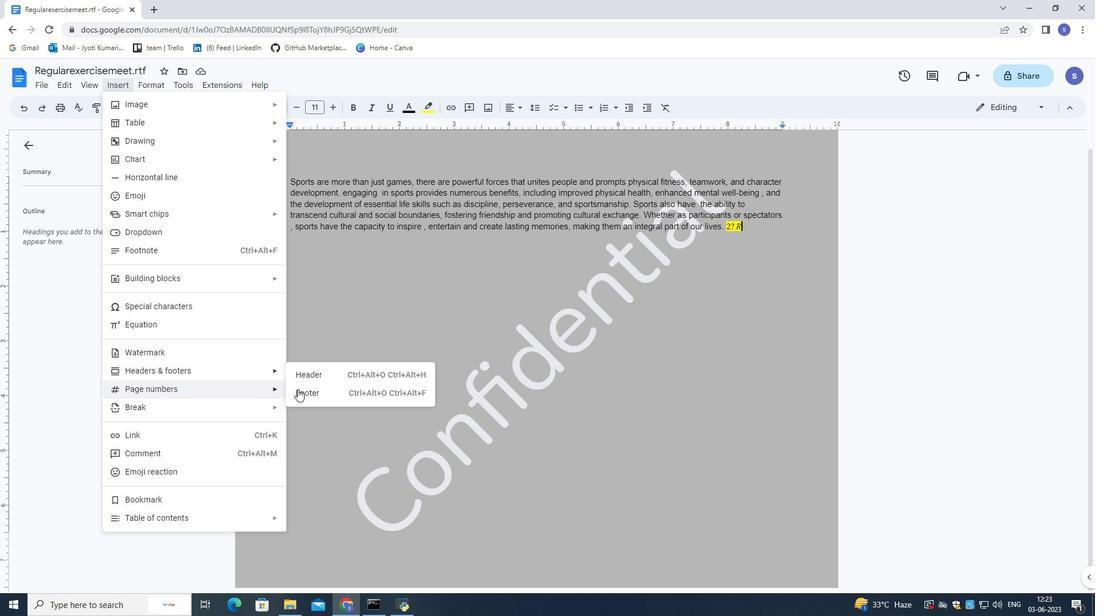 
Action: Mouse pressed left at (320, 390)
Screenshot: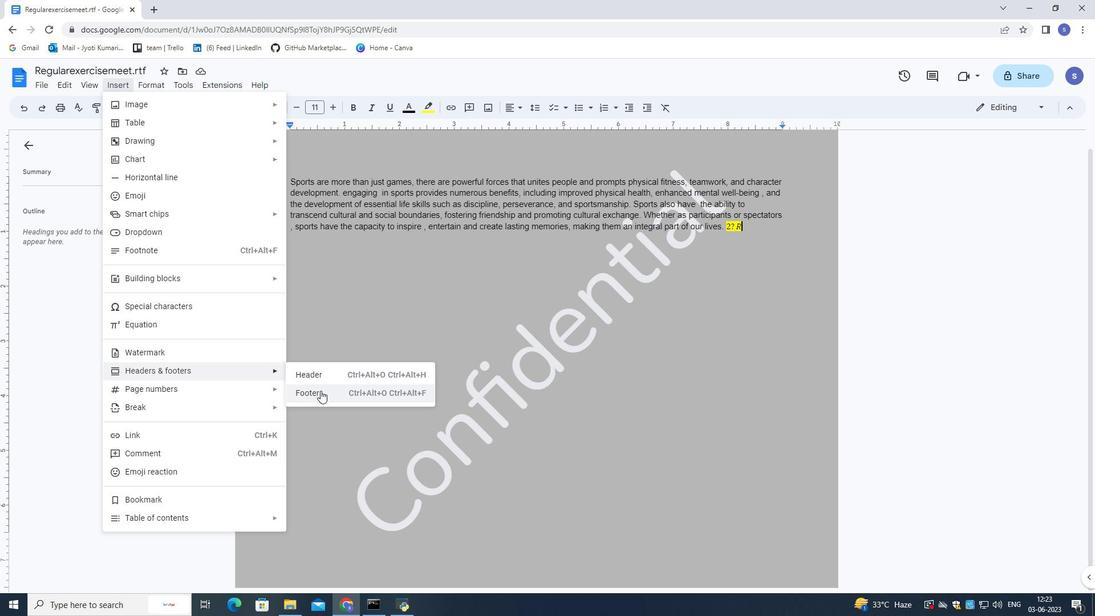 
Action: Mouse moved to (122, 81)
Screenshot: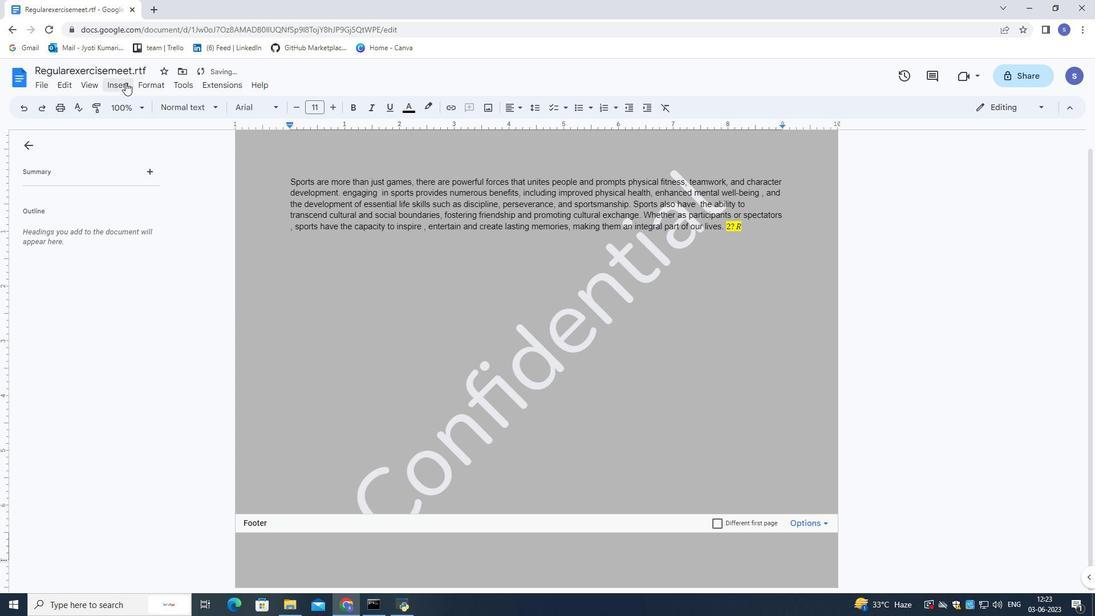 
Action: Mouse pressed left at (122, 81)
Screenshot: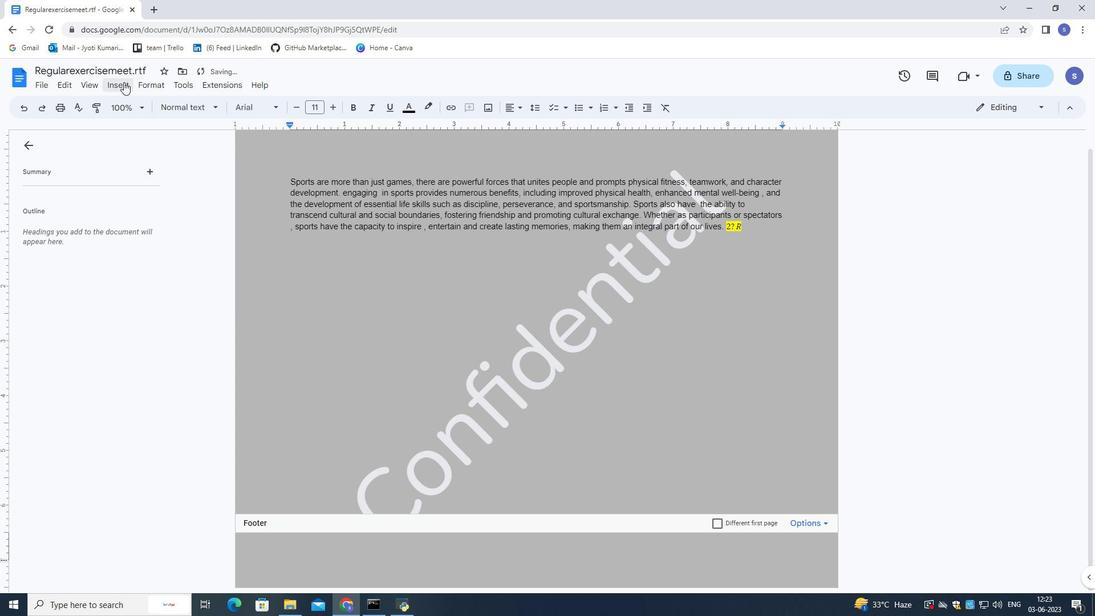 
Action: Mouse moved to (178, 428)
Screenshot: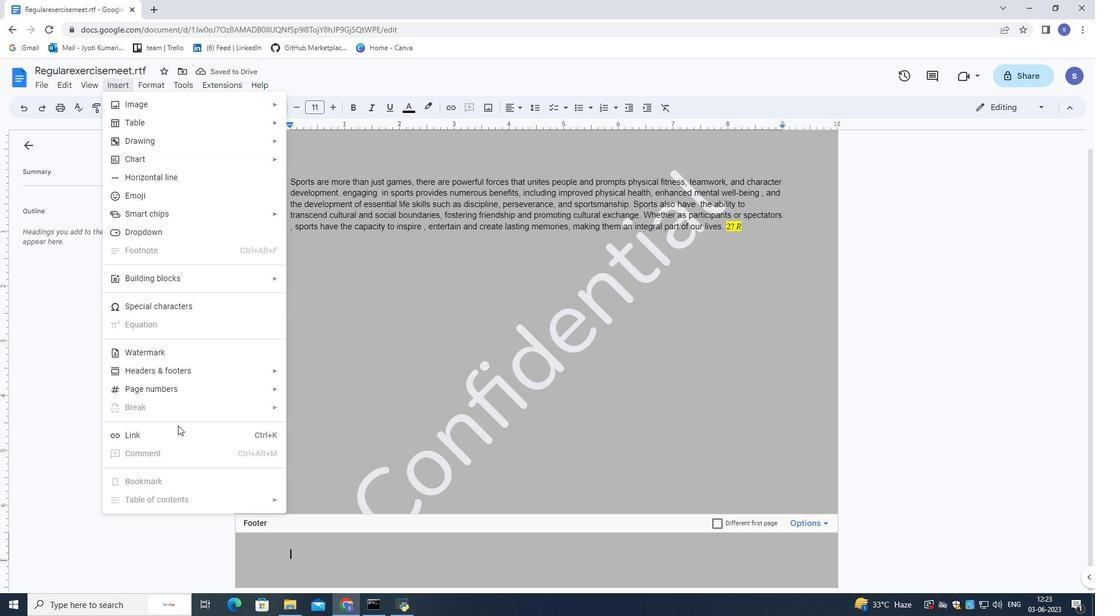 
Action: Mouse pressed left at (178, 428)
Screenshot: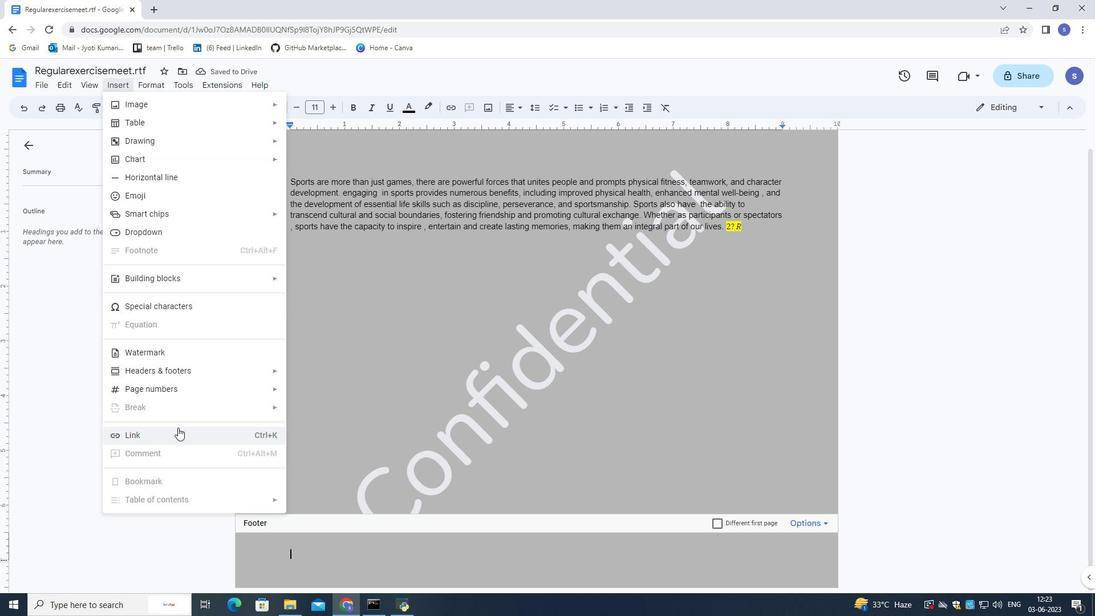 
Action: Mouse moved to (179, 429)
Screenshot: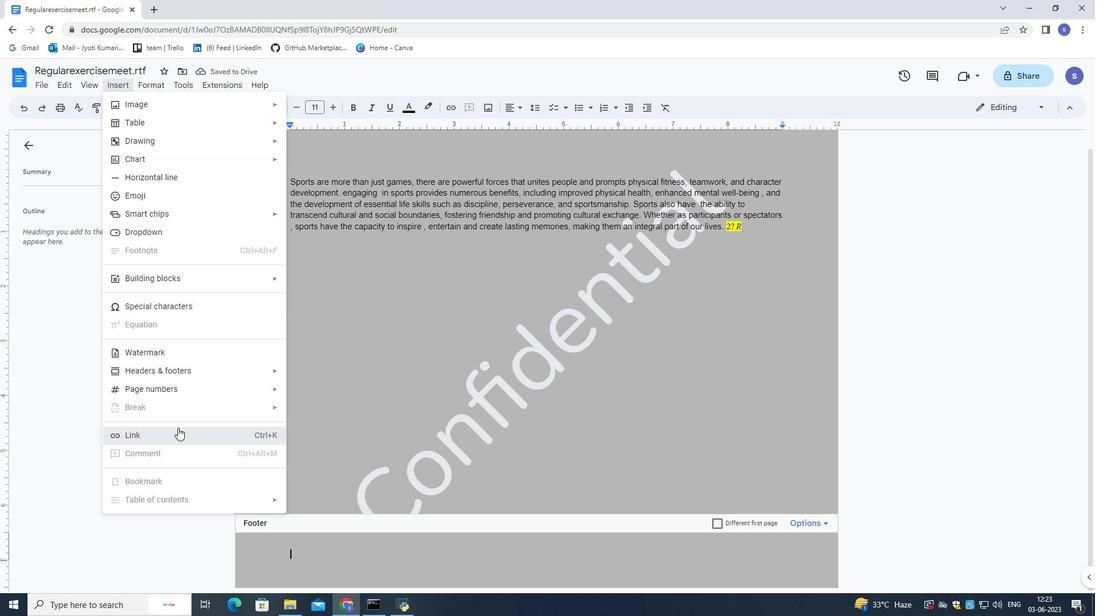 
Action: Key pressed ww.ramsons.com
Screenshot: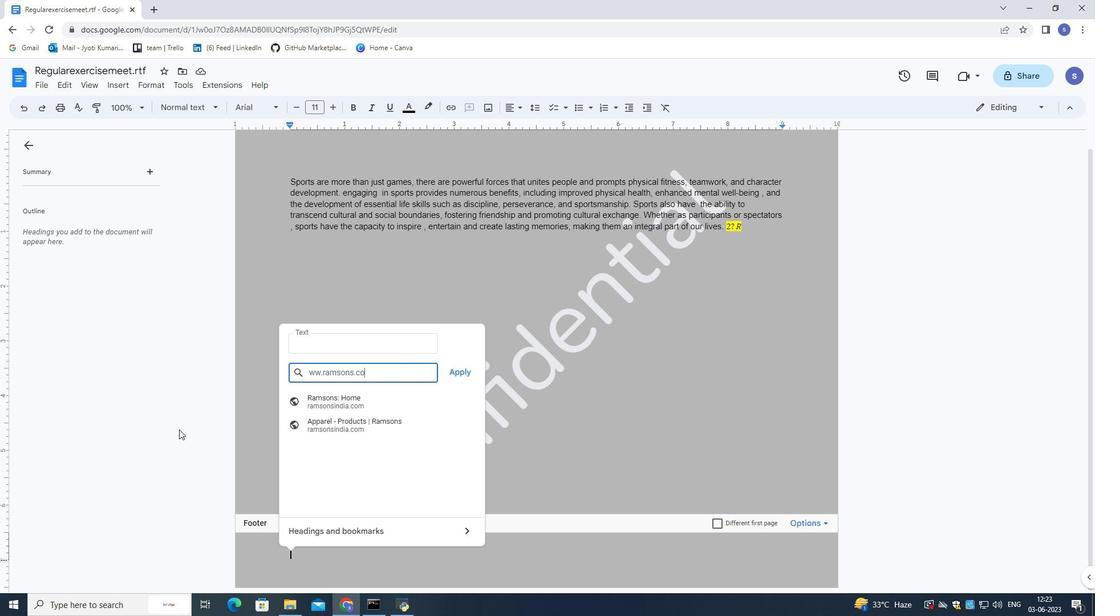 
Action: Mouse moved to (471, 375)
Screenshot: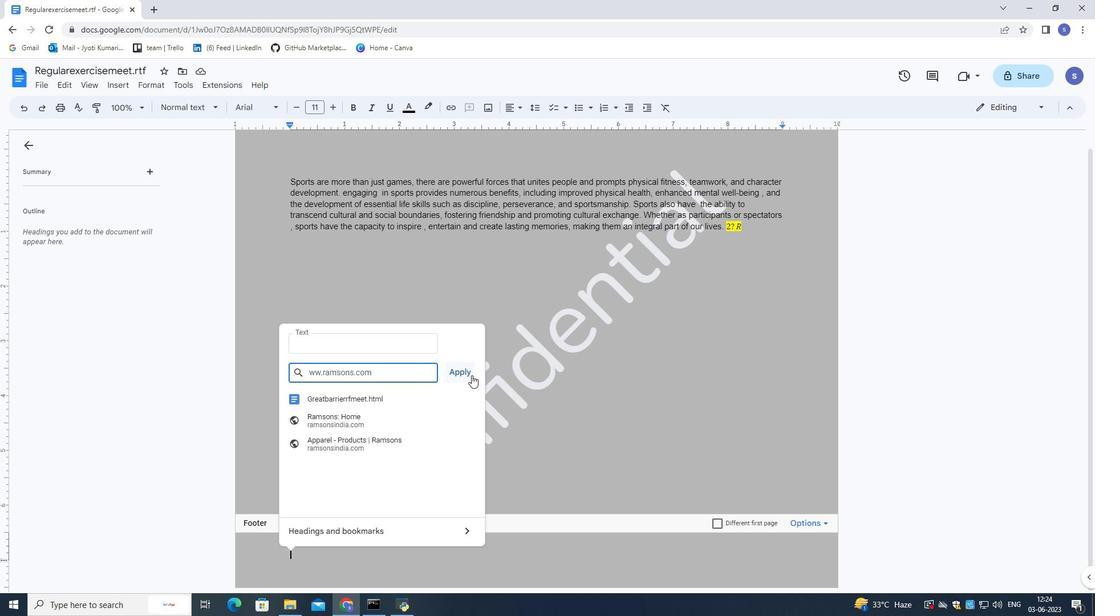 
Action: Mouse pressed left at (471, 375)
Screenshot: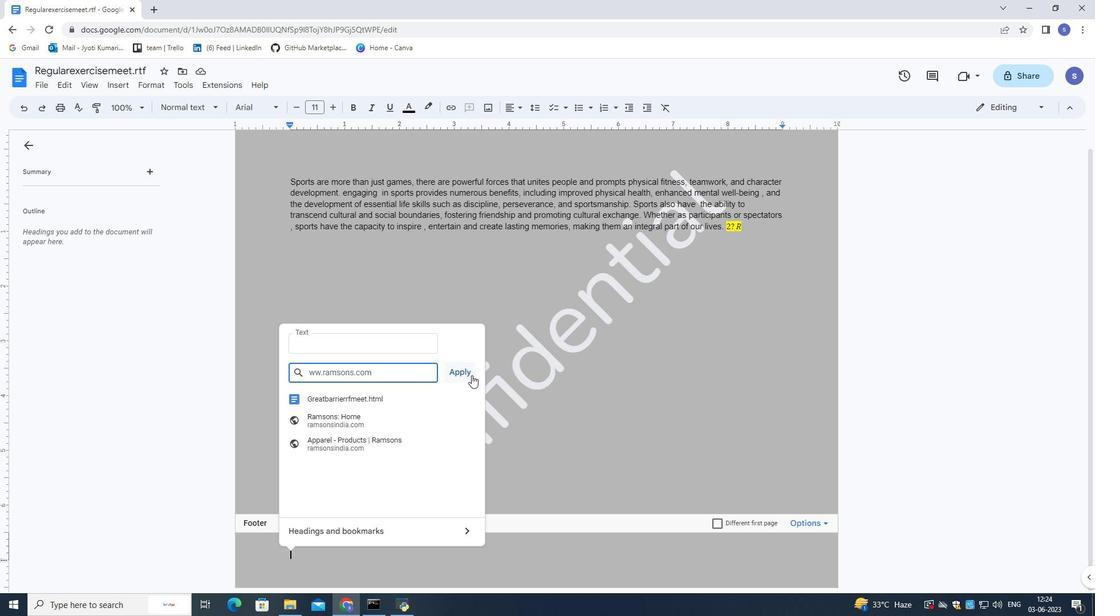 
Action: Mouse moved to (548, 457)
Screenshot: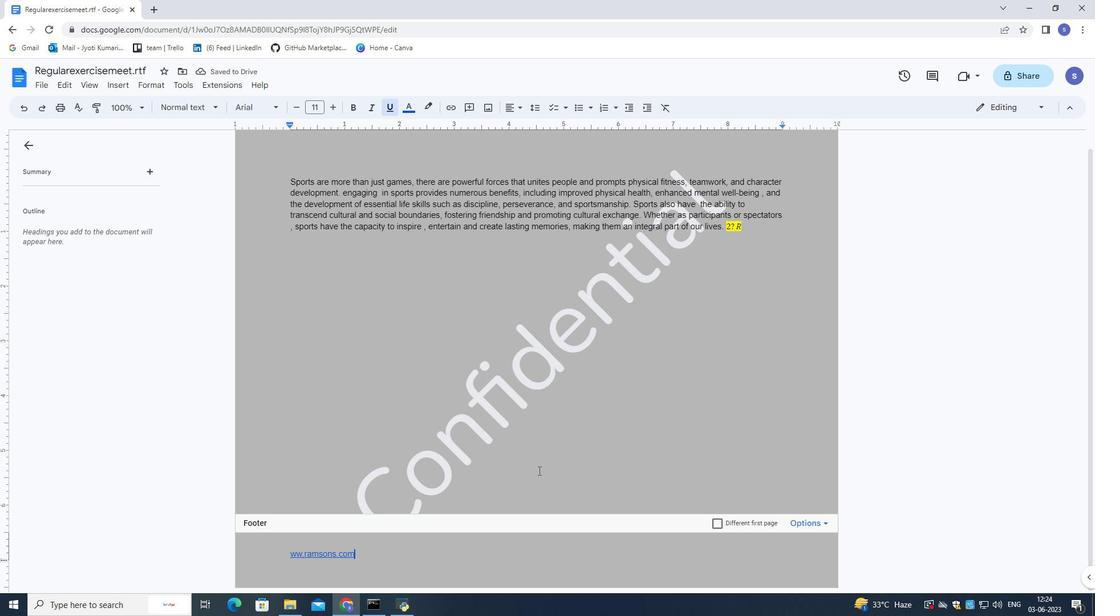 
Action: Mouse pressed left at (548, 457)
Screenshot: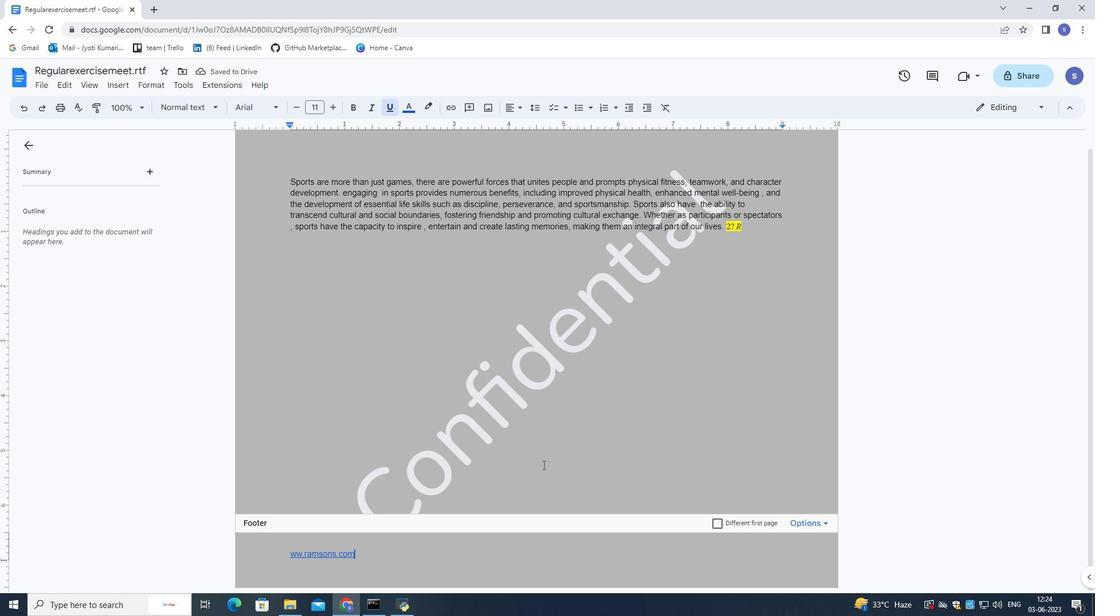
Action: Mouse scrolled (548, 457) with delta (0, 0)
Screenshot: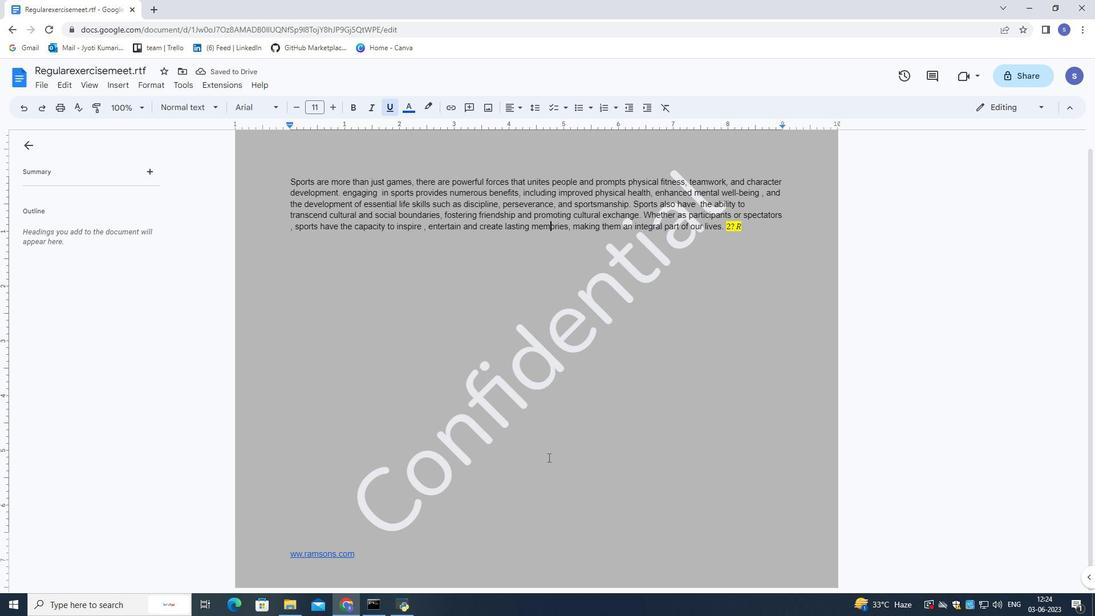 
Action: Mouse scrolled (548, 457) with delta (0, 0)
Screenshot: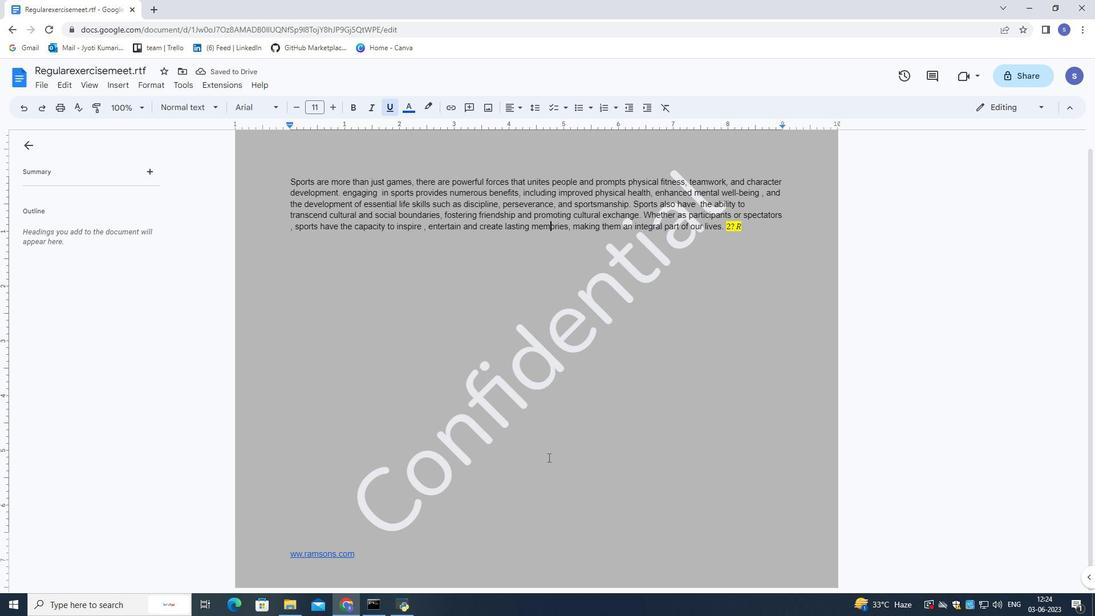 
Action: Mouse scrolled (548, 457) with delta (0, 0)
Screenshot: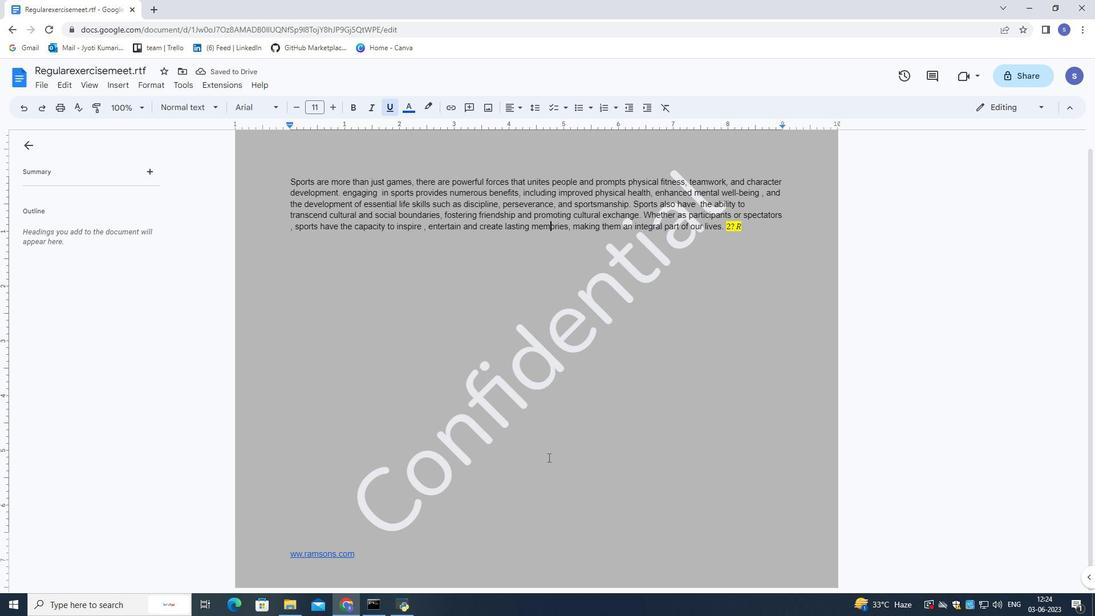 
Action: Mouse scrolled (548, 457) with delta (0, 0)
Screenshot: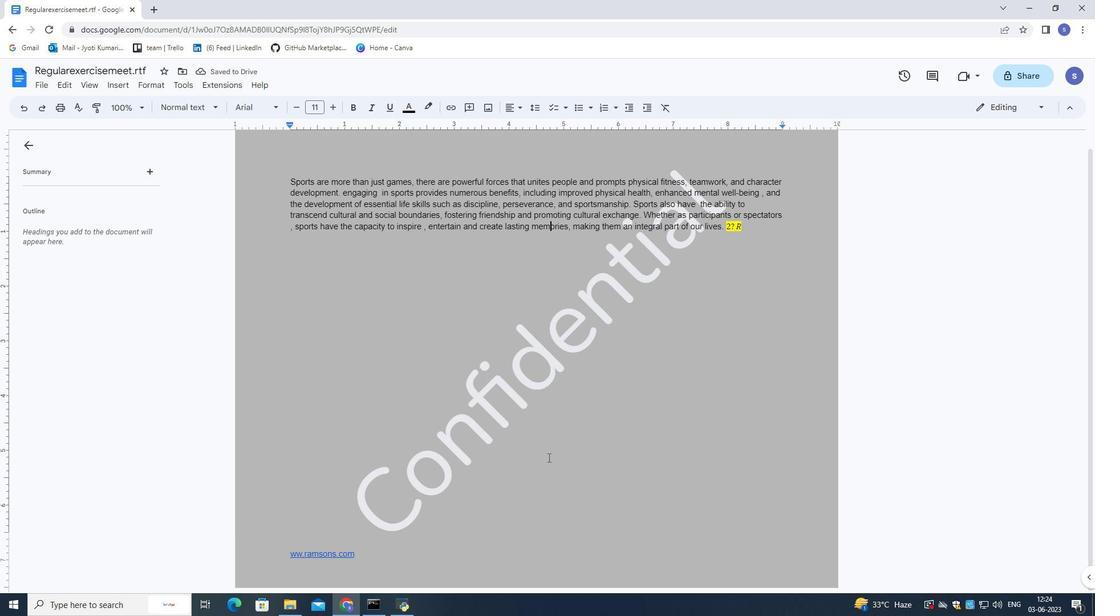 
Action: Mouse scrolled (548, 457) with delta (0, 0)
Screenshot: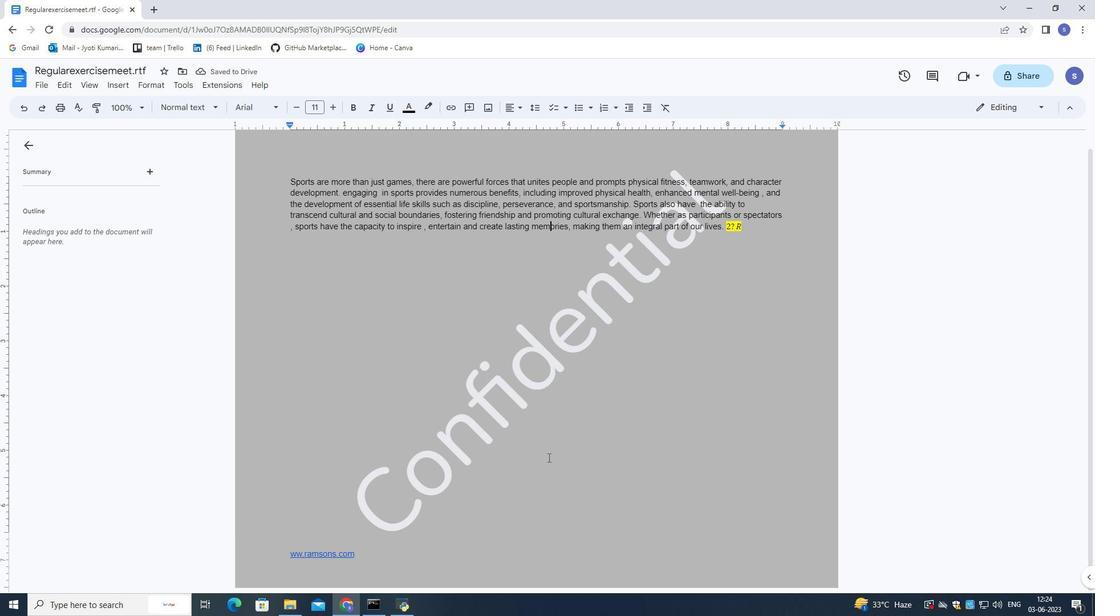 
Action: Mouse moved to (548, 459)
Screenshot: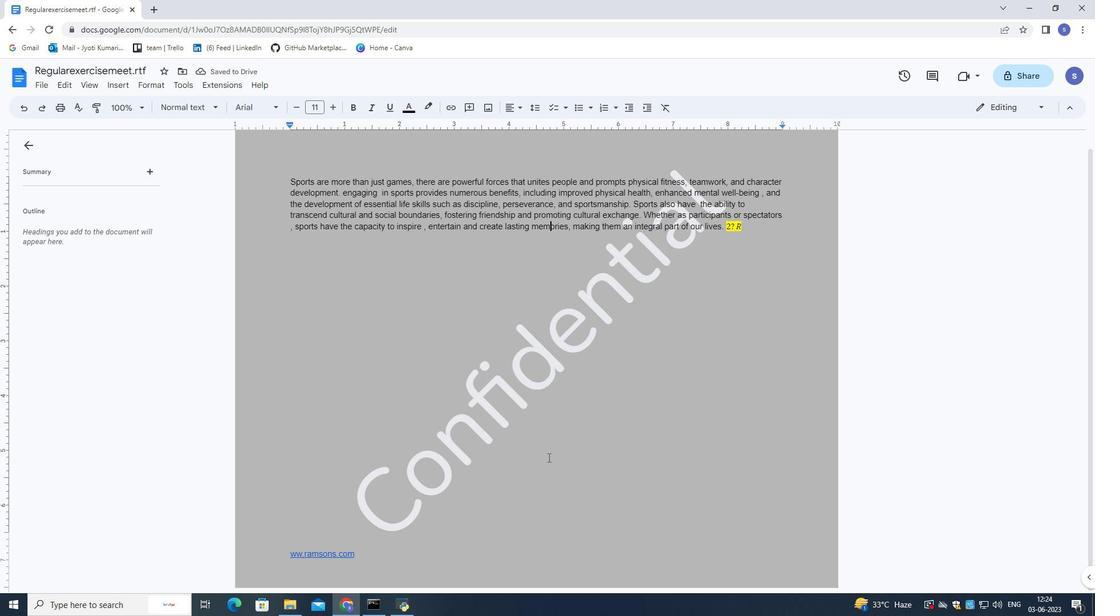 
Action: Mouse scrolled (548, 460) with delta (0, 0)
Screenshot: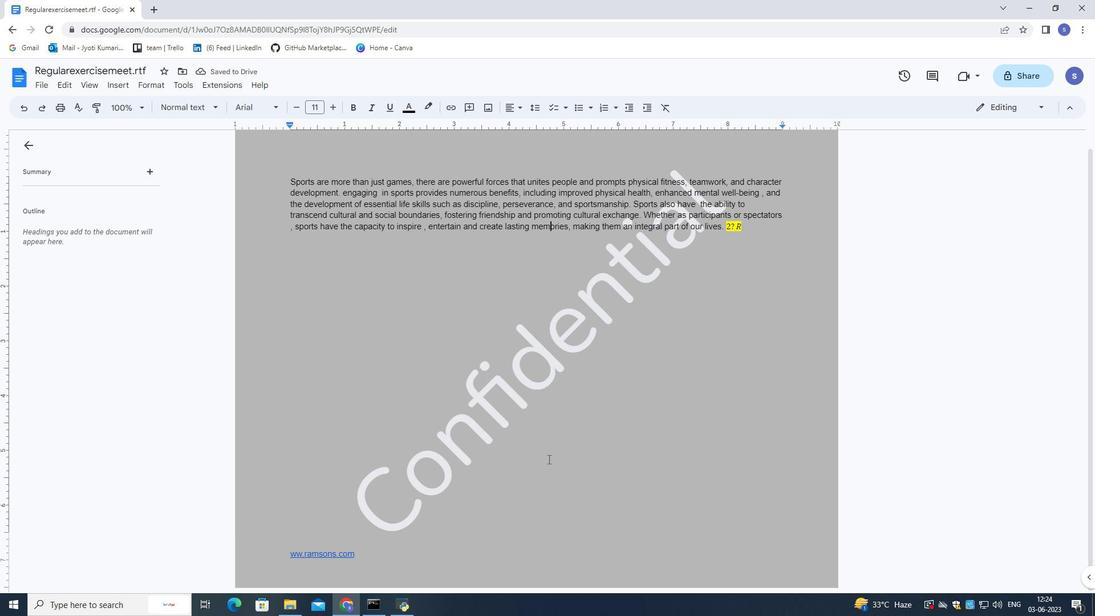 
Action: Mouse scrolled (548, 460) with delta (0, 0)
Screenshot: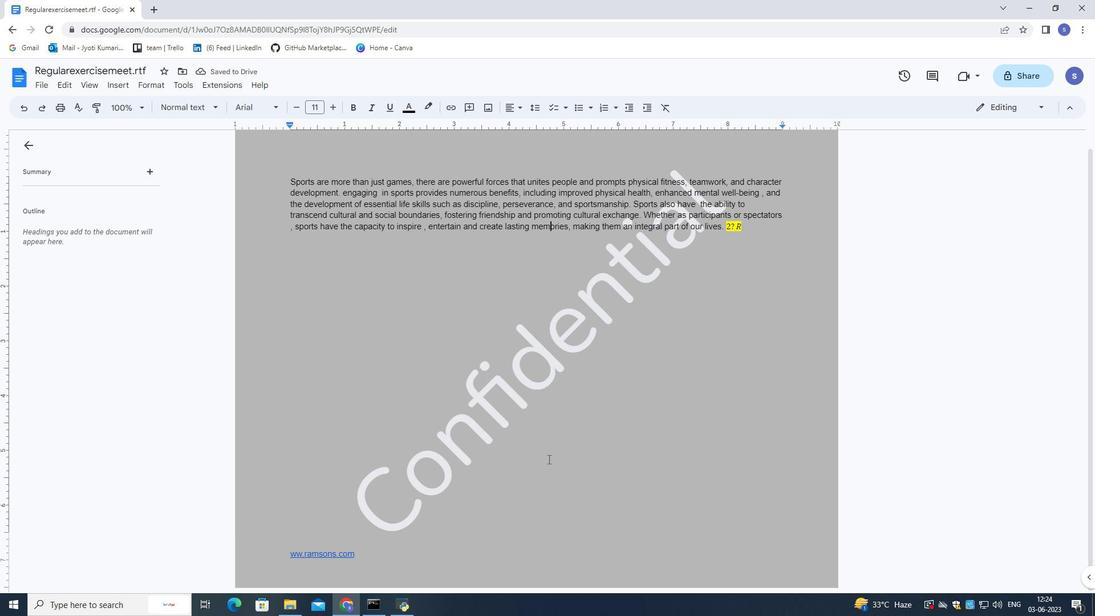
Action: Mouse scrolled (548, 460) with delta (0, 0)
Screenshot: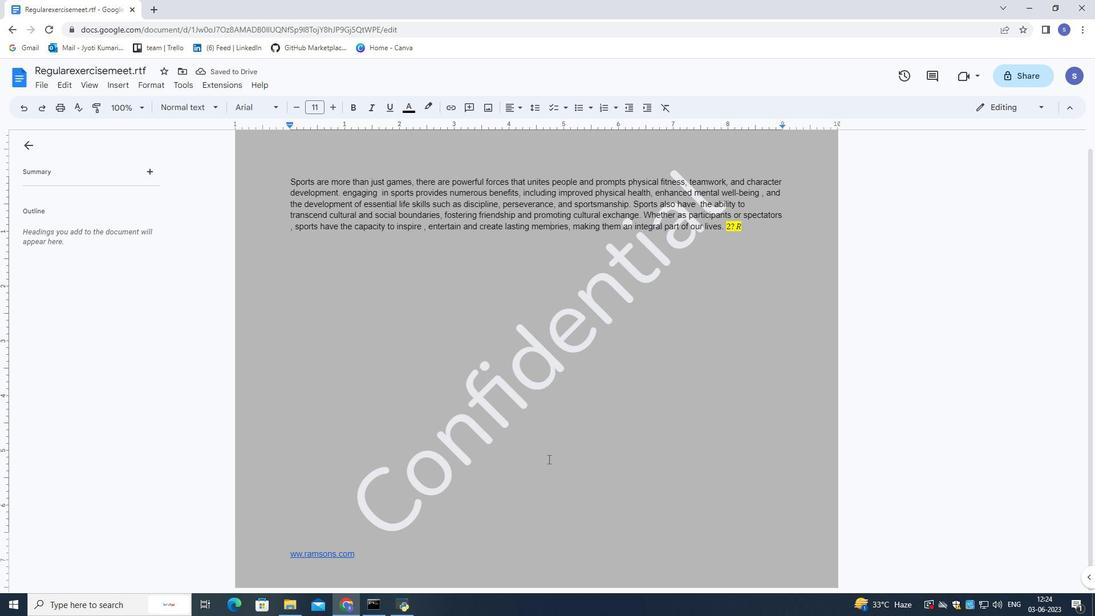 
Action: Mouse moved to (548, 459)
Screenshot: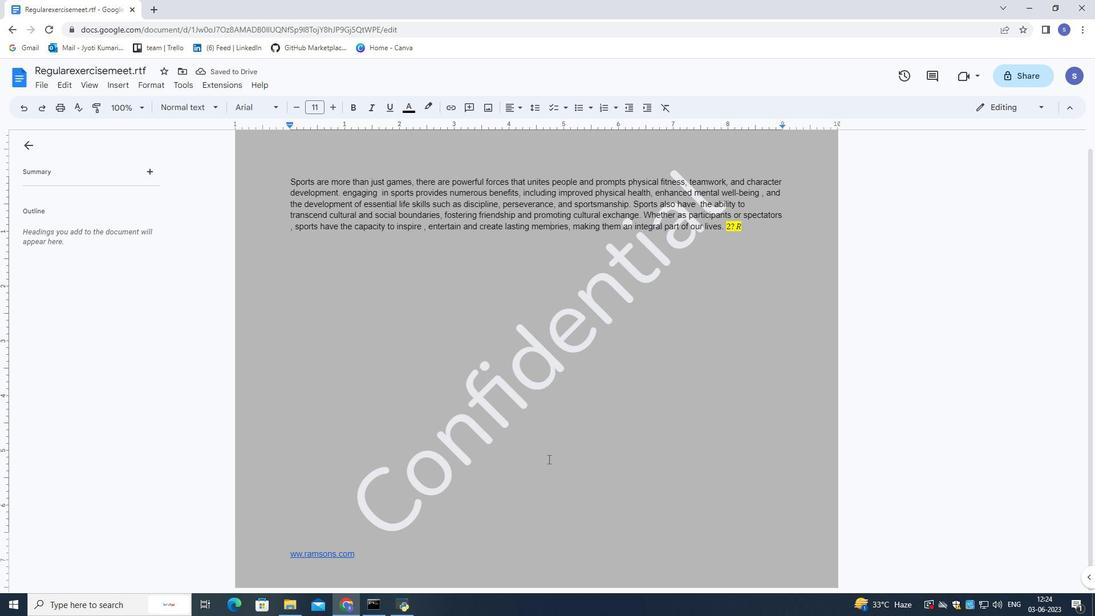 
Action: Mouse scrolled (548, 460) with delta (0, 0)
Screenshot: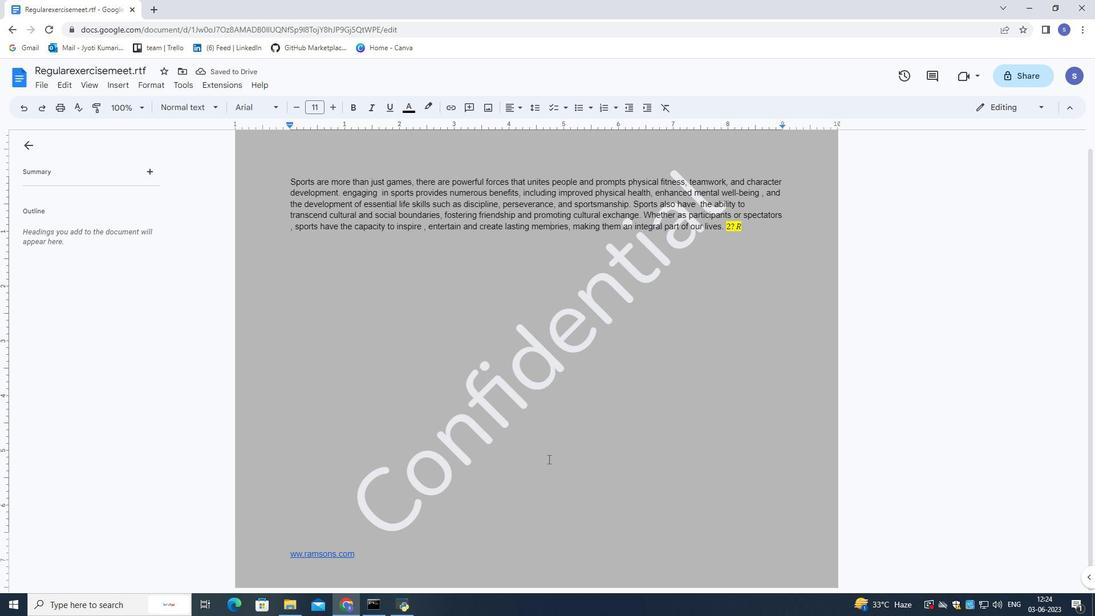 
Action: Mouse moved to (548, 459)
Screenshot: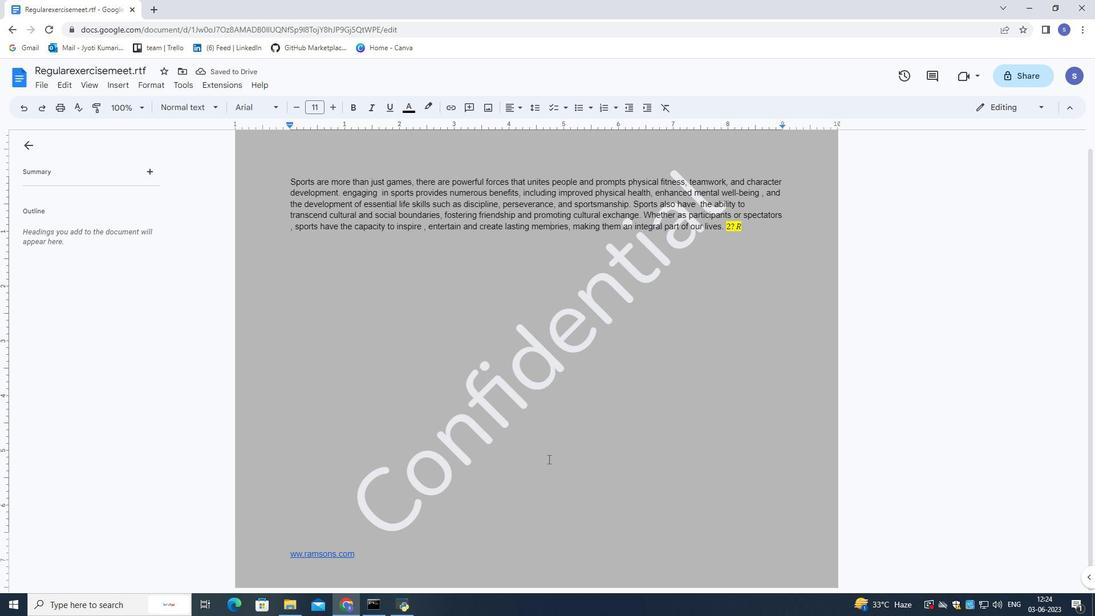 
Action: Mouse scrolled (548, 460) with delta (0, 0)
Screenshot: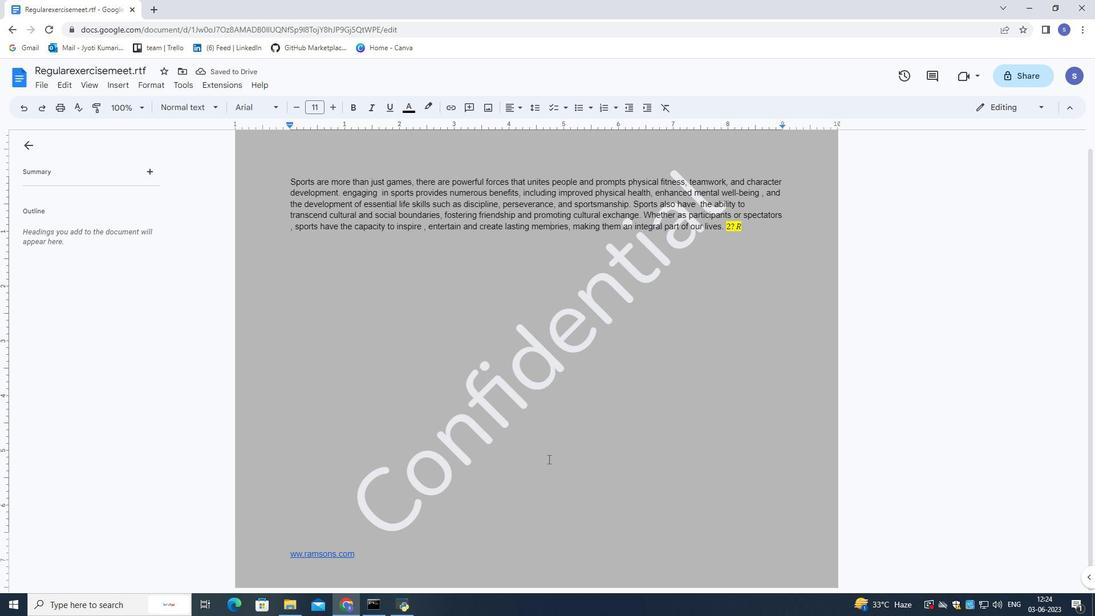 
Action: Mouse moved to (548, 458)
Screenshot: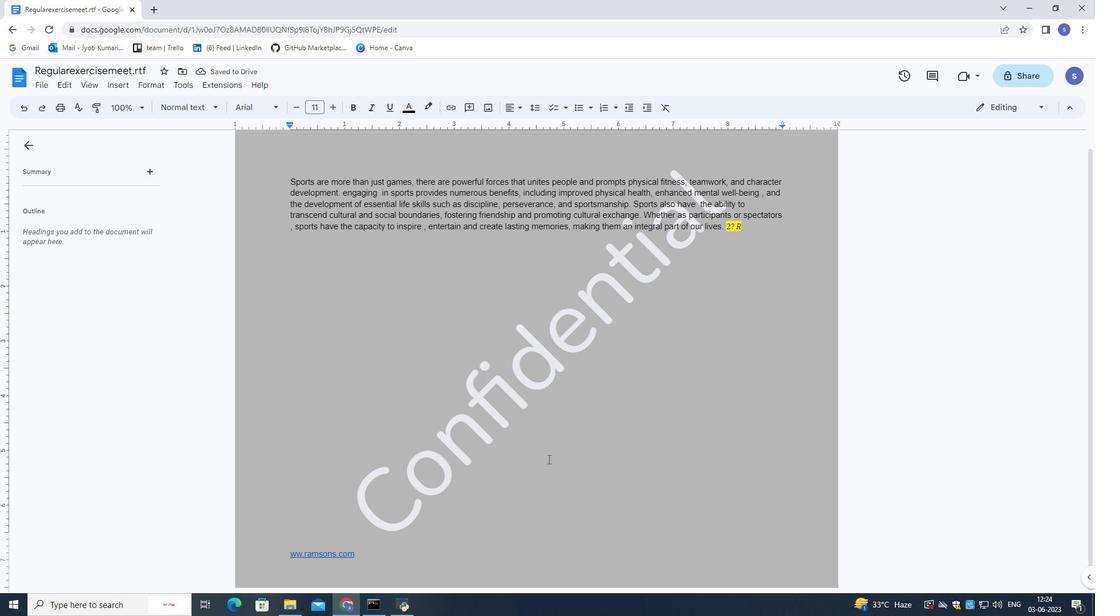 
Action: Mouse scrolled (548, 458) with delta (0, 0)
Screenshot: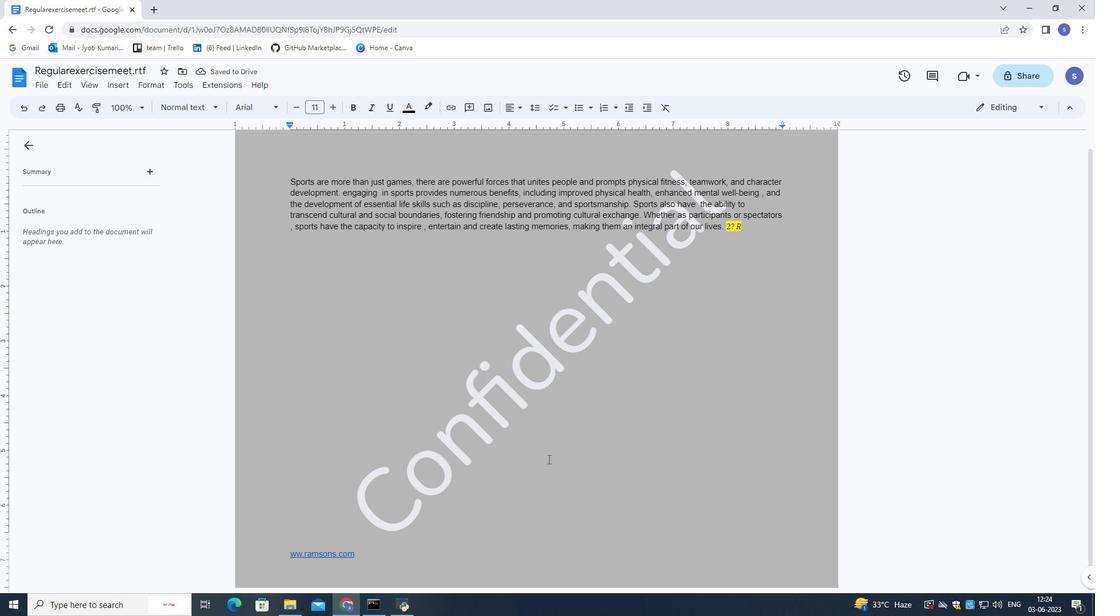 
Action: Mouse moved to (548, 456)
Screenshot: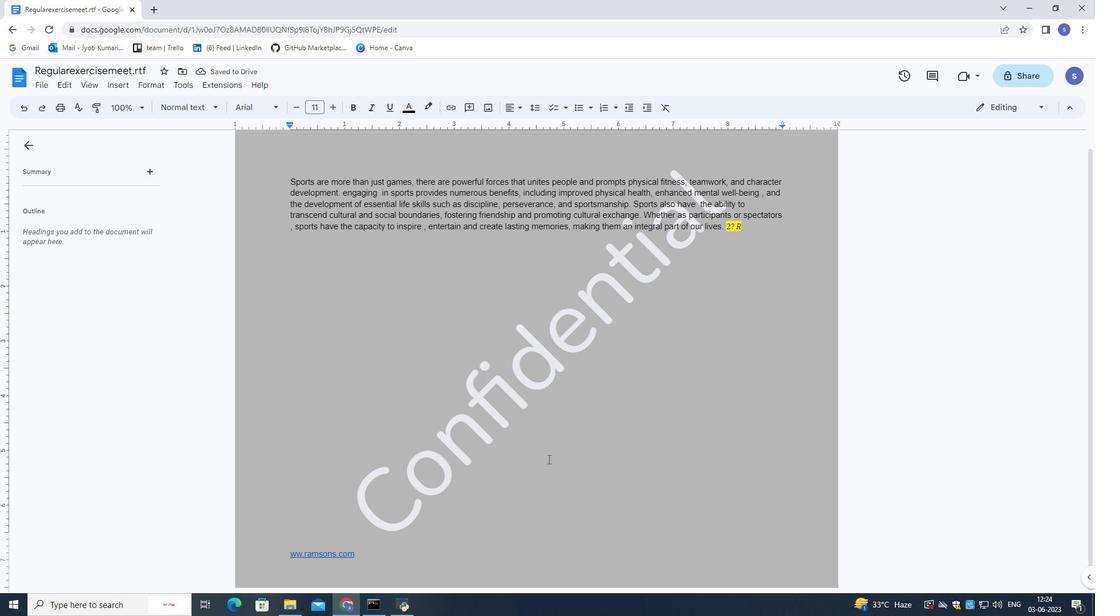 
Action: Mouse scrolled (548, 457) with delta (0, 0)
Screenshot: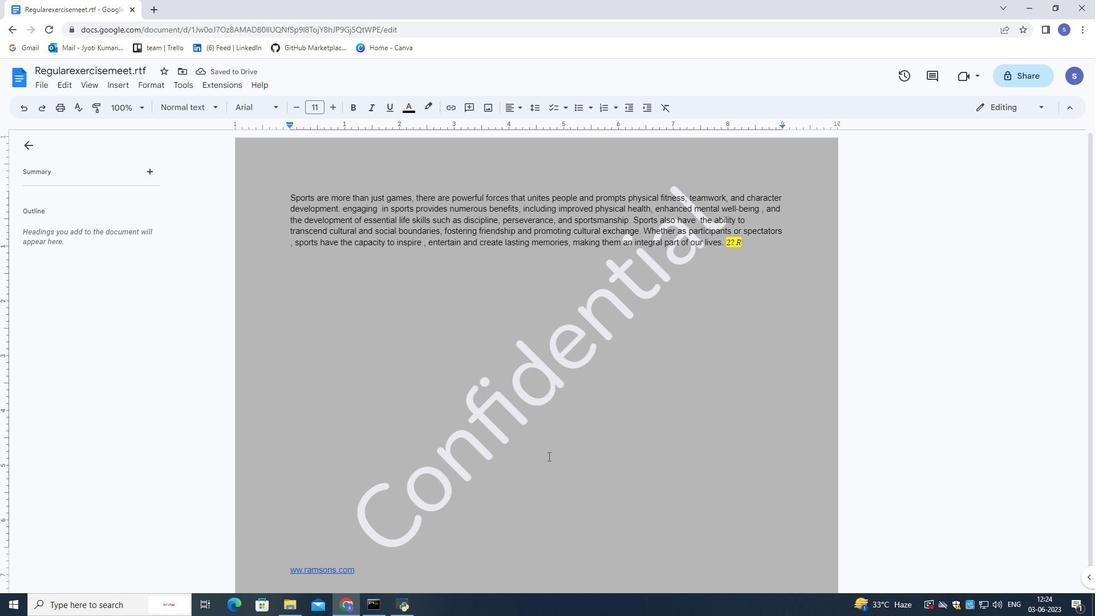 
Action: Mouse scrolled (548, 457) with delta (0, 0)
Screenshot: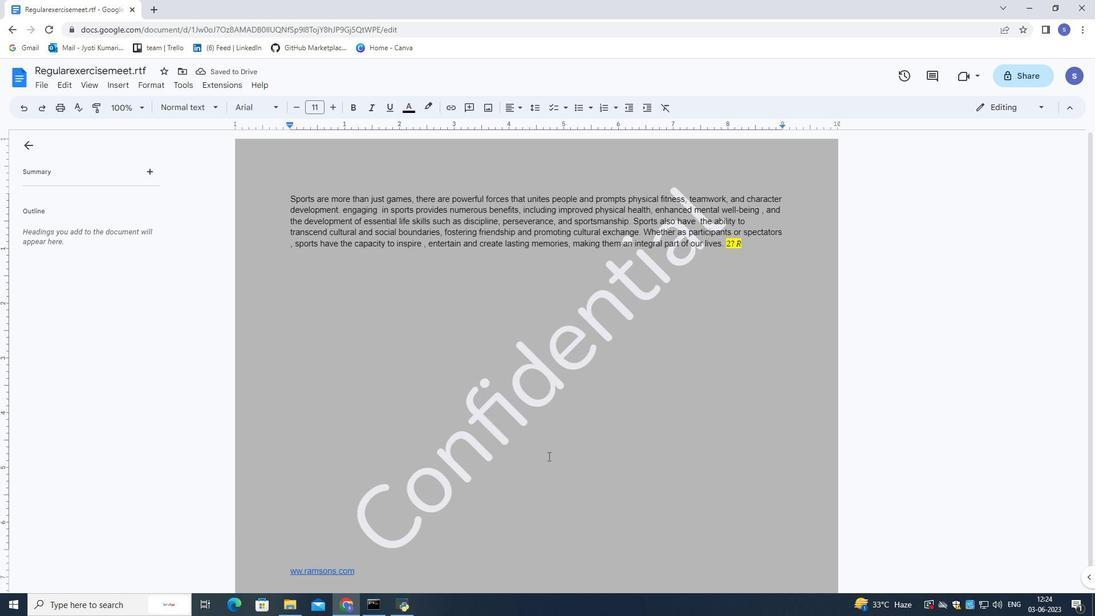 
Action: Mouse scrolled (548, 457) with delta (0, 0)
Screenshot: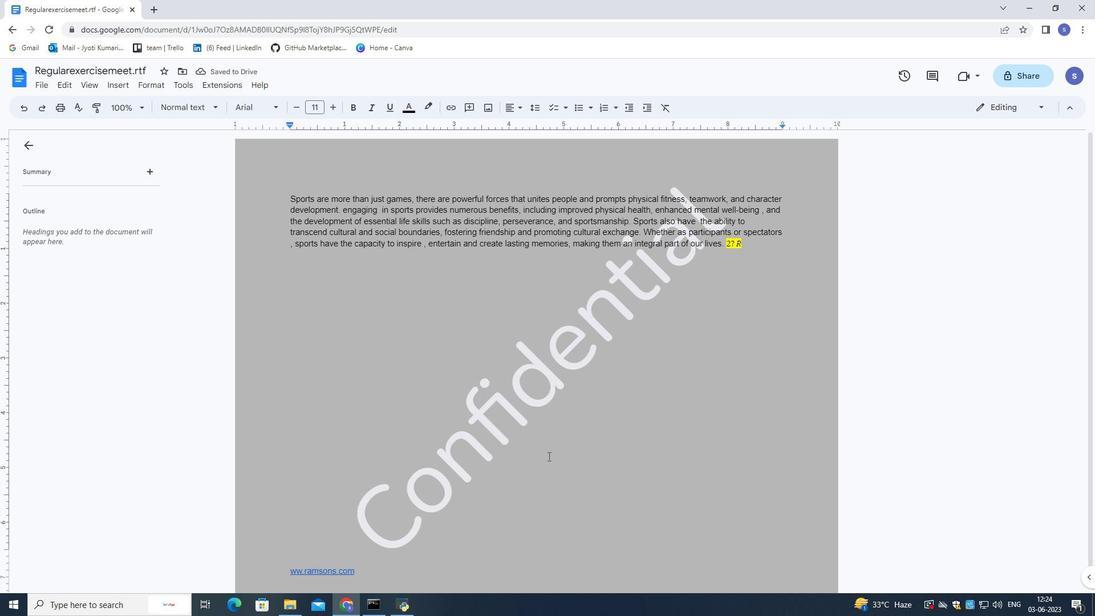 
Action: Mouse scrolled (548, 456) with delta (0, 0)
Screenshot: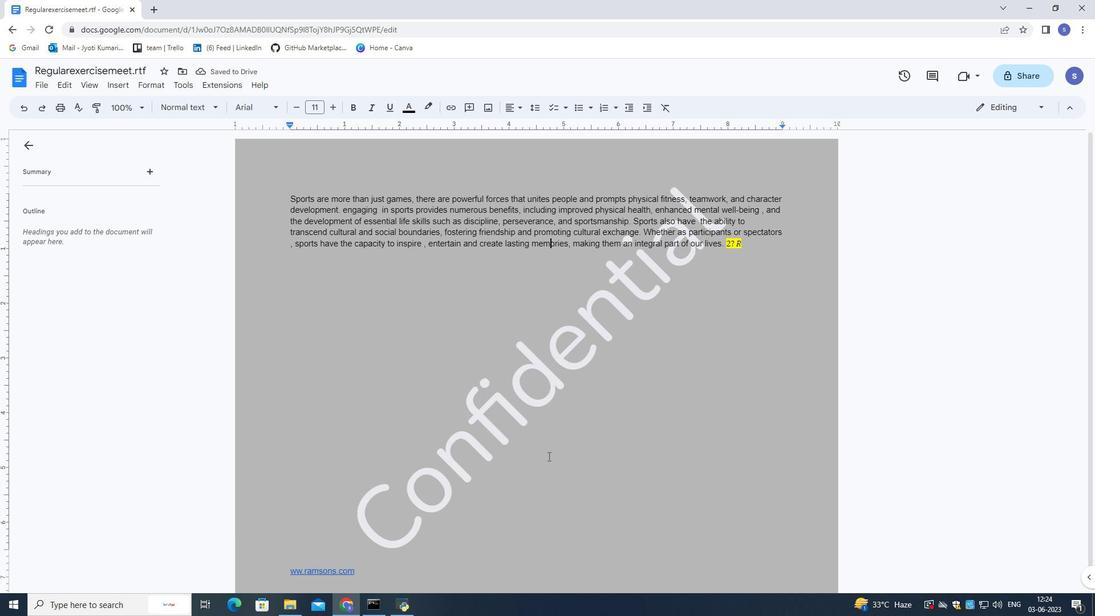 
Action: Mouse scrolled (548, 456) with delta (0, 0)
Screenshot: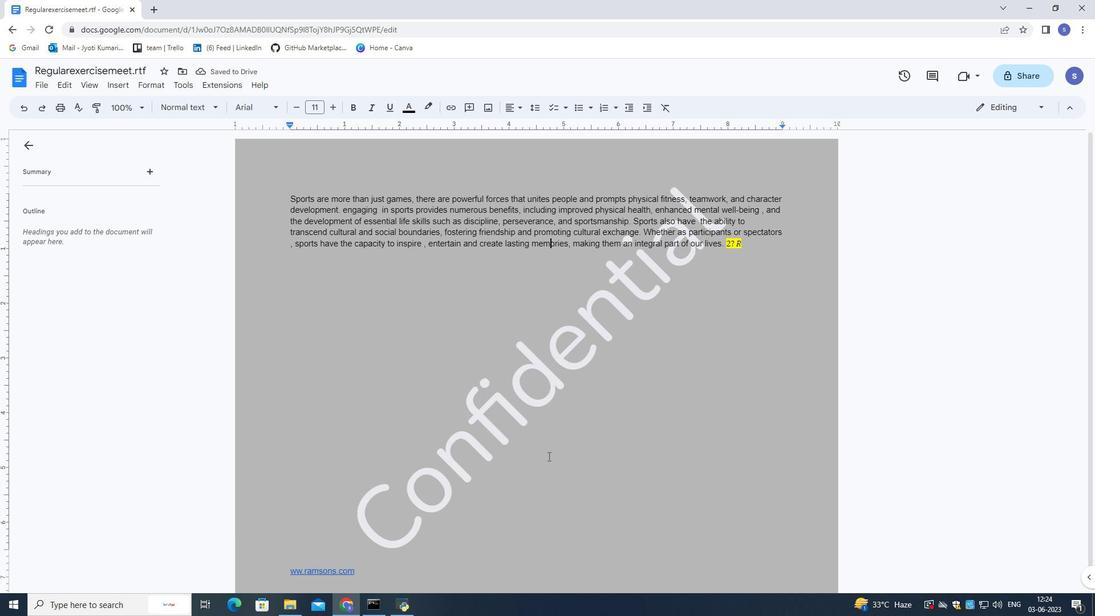 
Action: Mouse scrolled (548, 456) with delta (0, 0)
Screenshot: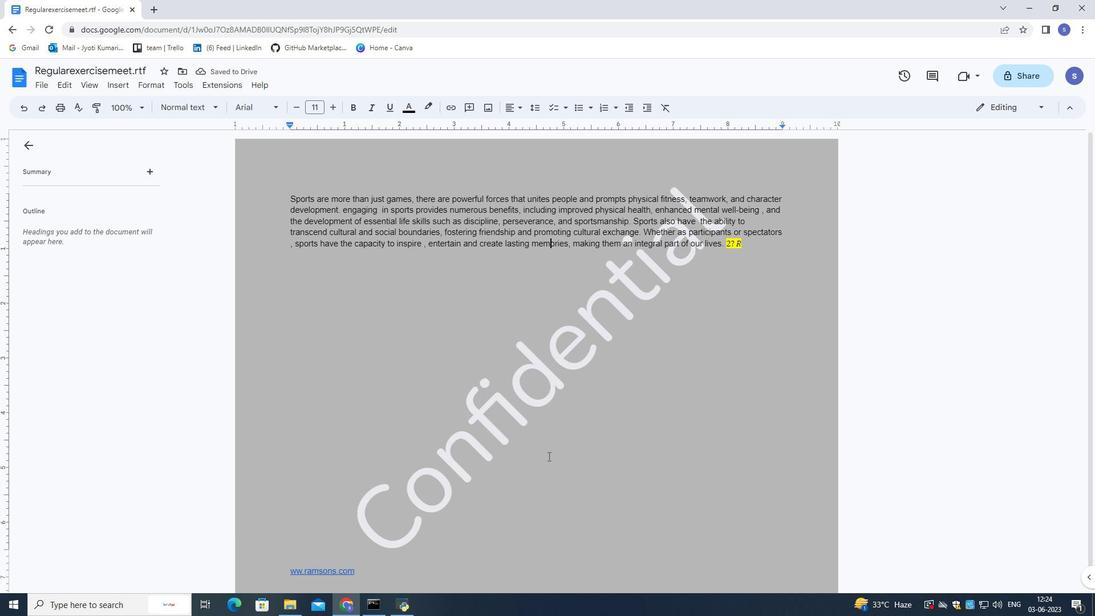 
Action: Mouse scrolled (548, 456) with delta (0, 0)
Screenshot: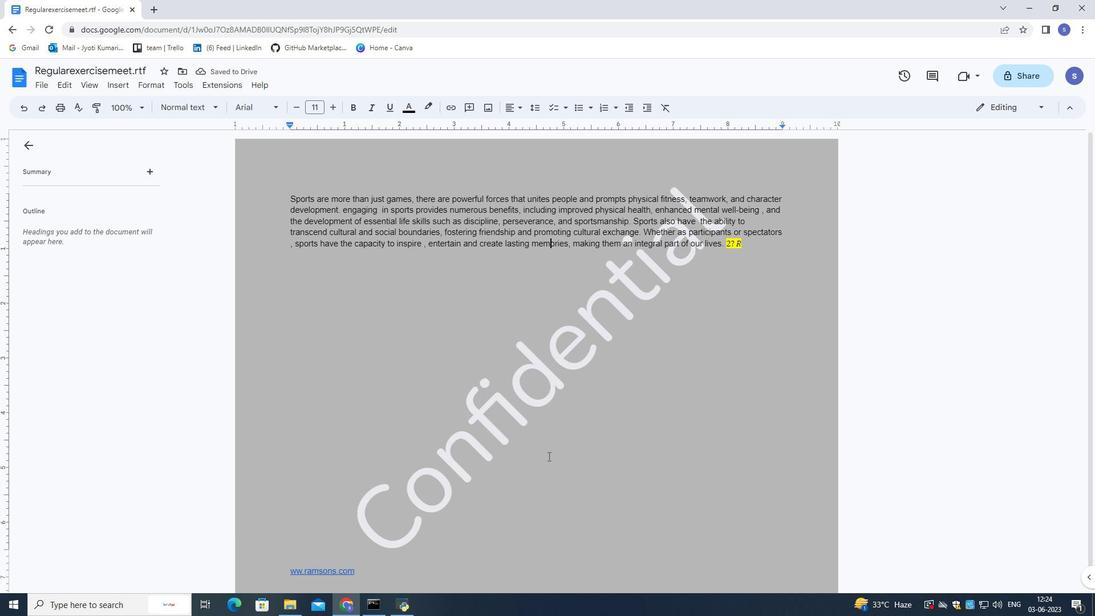 
Action: Mouse moved to (538, 472)
Screenshot: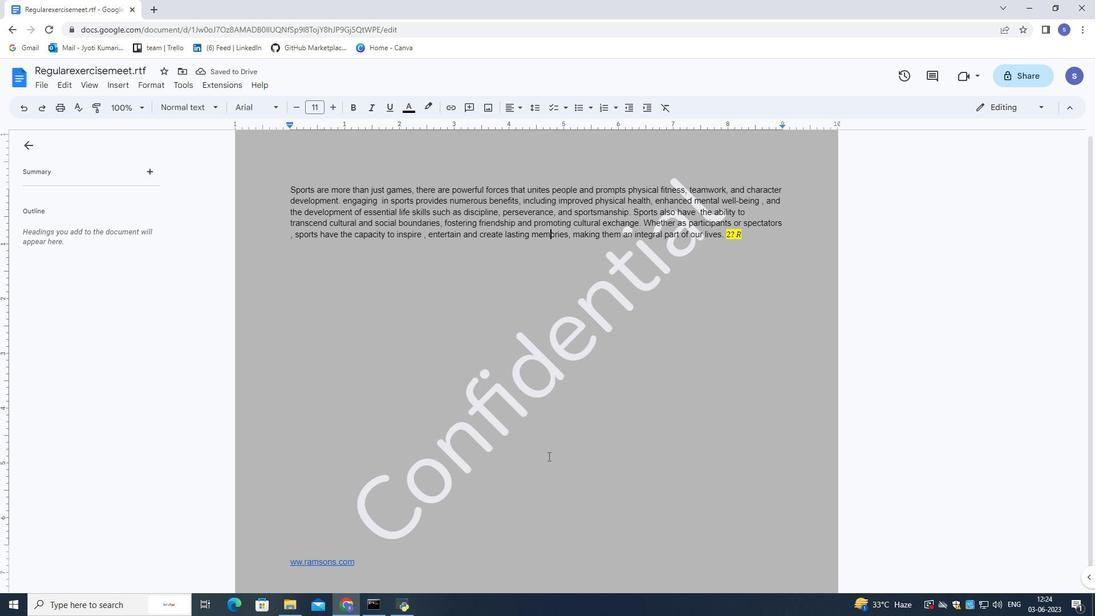 
